Task: Assign Issue Issue0000000270 to Sprint Sprint0000000162 in Scrum Project Project0000000054 in Jira. Start a Sprint called Sprint0000000157 in Scrum Project Project0000000053 in Jira. Start a Sprint called Sprint0000000158 in Scrum Project Project0000000053 in Jira. Start a Sprint called Sprint0000000159 in Scrum Project Project0000000053 in Jira. Start a Sprint called Sprint0000000160 in Scrum Project Project0000000054 in Jira
Action: Mouse moved to (48, 219)
Screenshot: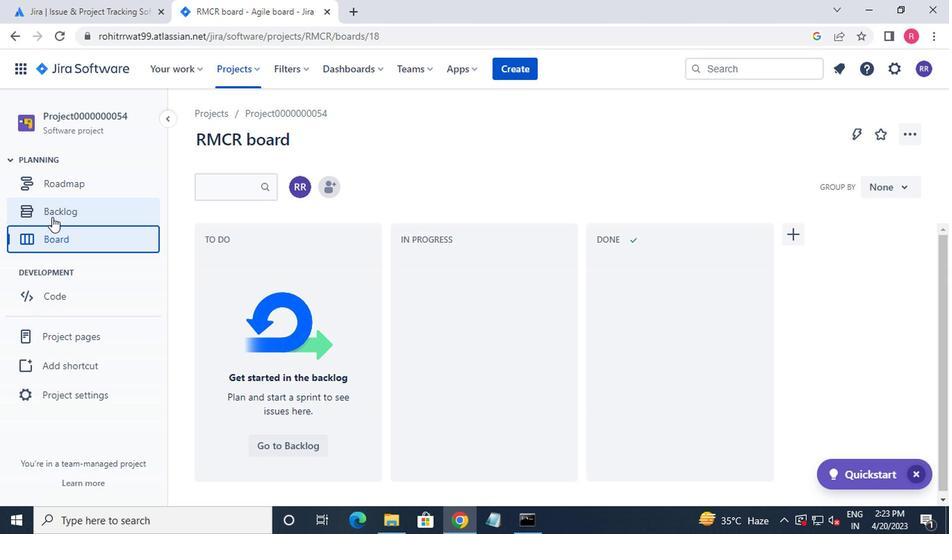 
Action: Mouse pressed left at (48, 219)
Screenshot: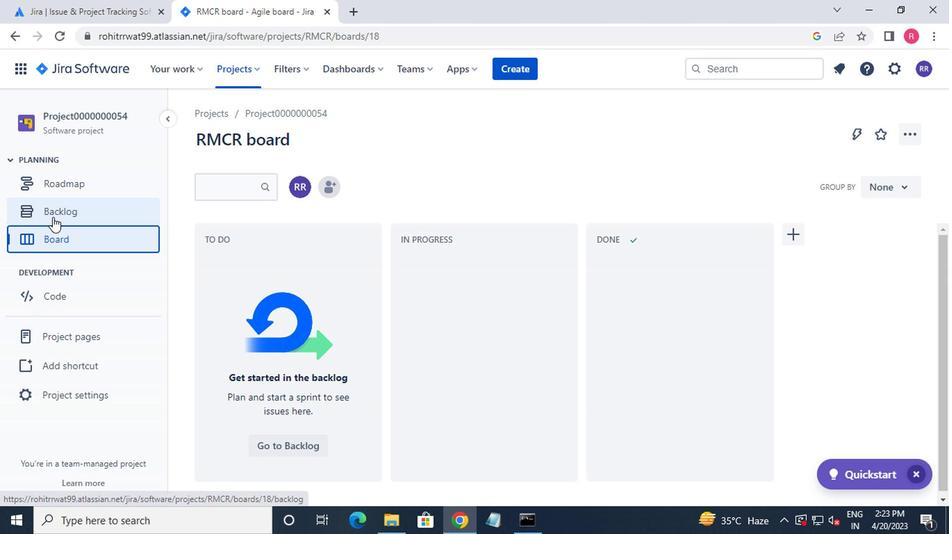 
Action: Mouse moved to (301, 306)
Screenshot: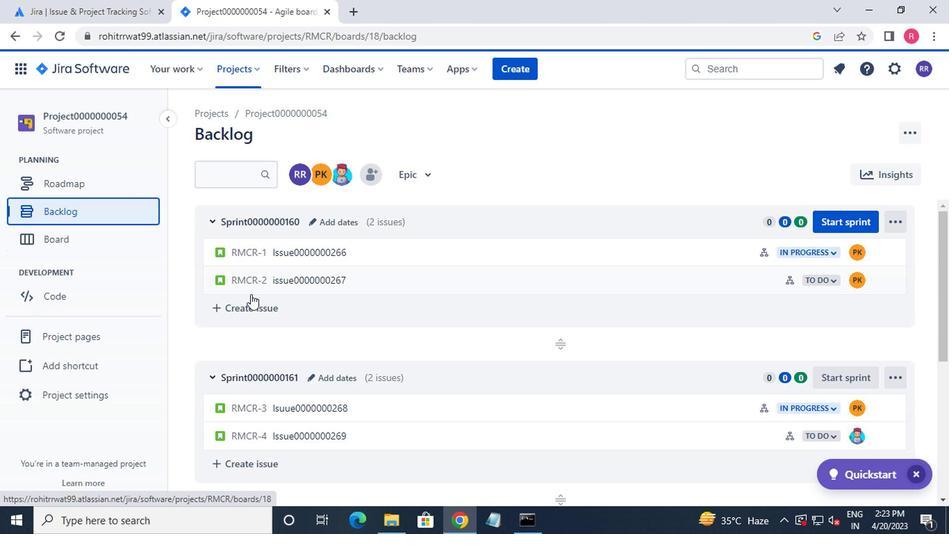 
Action: Mouse scrolled (301, 305) with delta (0, 0)
Screenshot: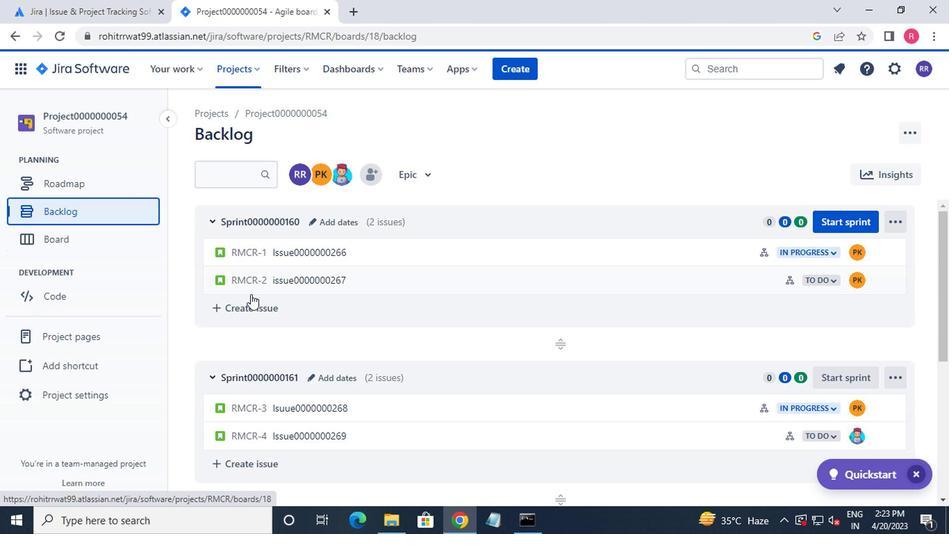 
Action: Mouse moved to (307, 307)
Screenshot: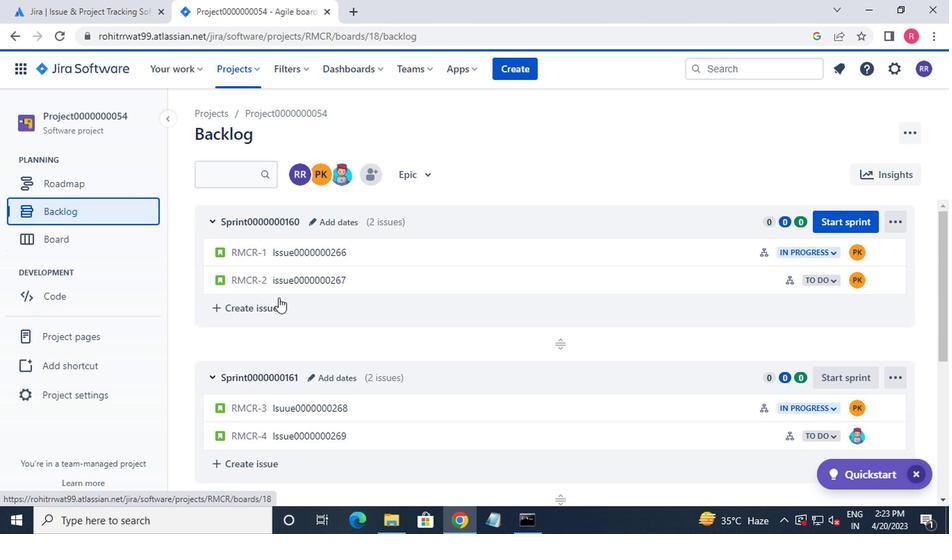 
Action: Mouse scrolled (307, 306) with delta (0, 0)
Screenshot: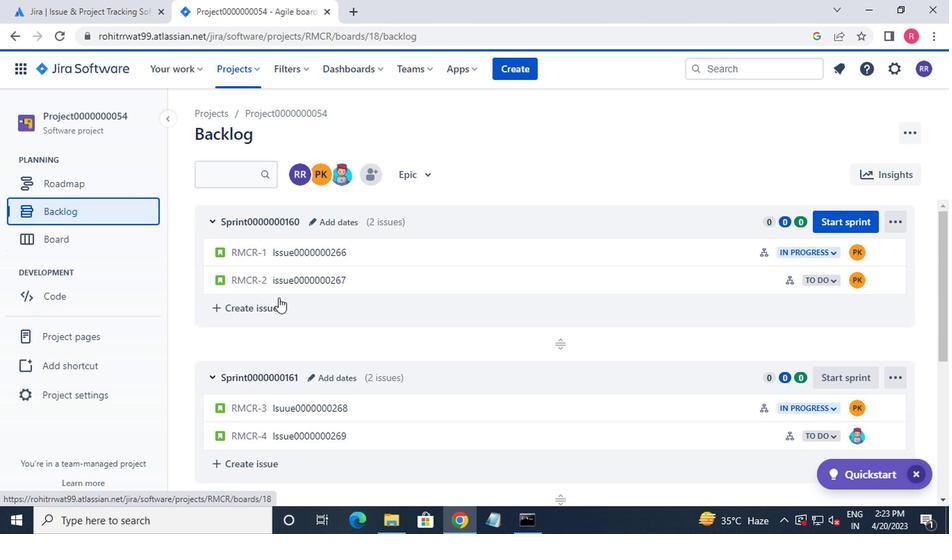 
Action: Mouse moved to (311, 307)
Screenshot: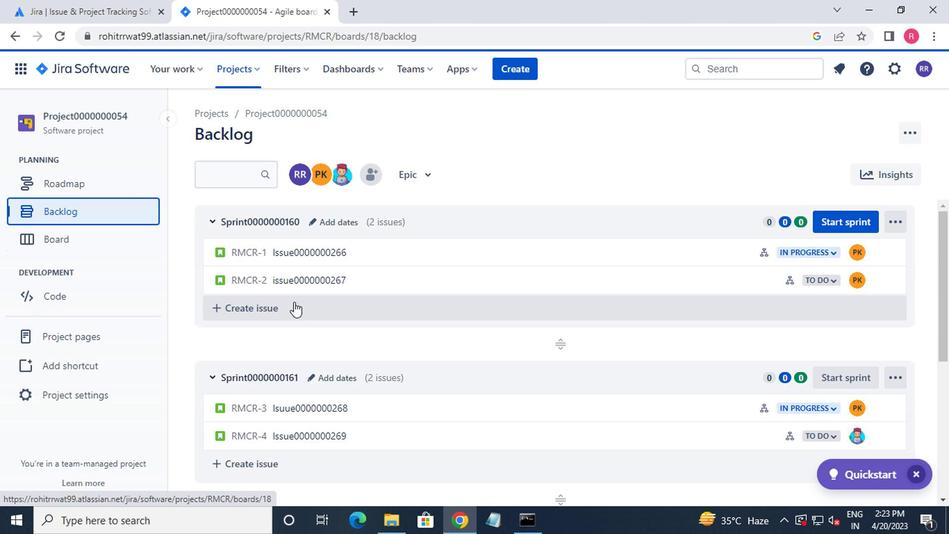 
Action: Mouse scrolled (311, 307) with delta (0, 0)
Screenshot: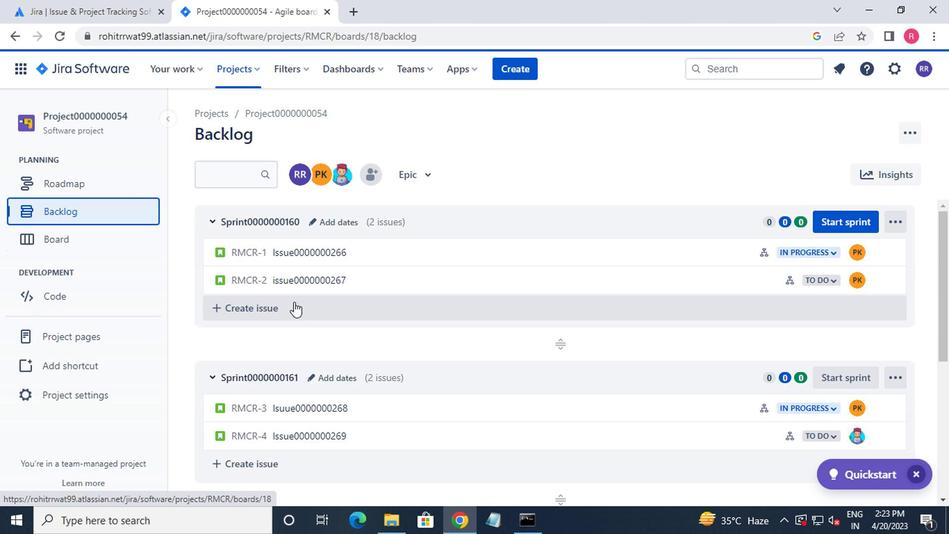 
Action: Mouse moved to (313, 307)
Screenshot: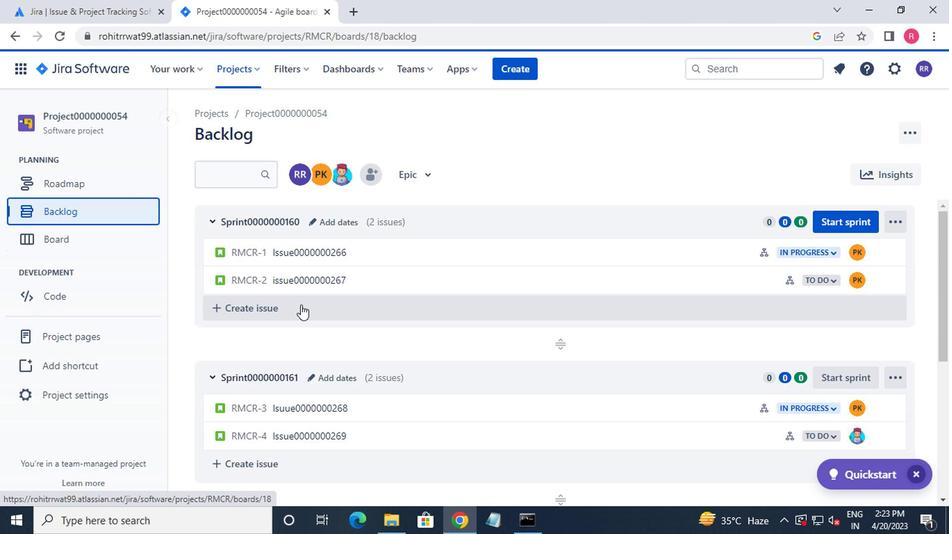 
Action: Mouse scrolled (313, 307) with delta (0, 0)
Screenshot: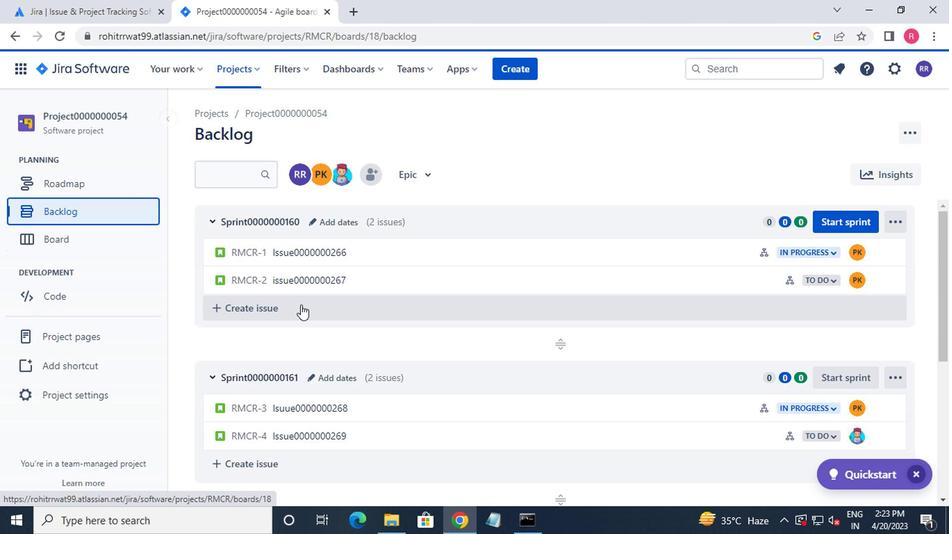 
Action: Mouse moved to (314, 307)
Screenshot: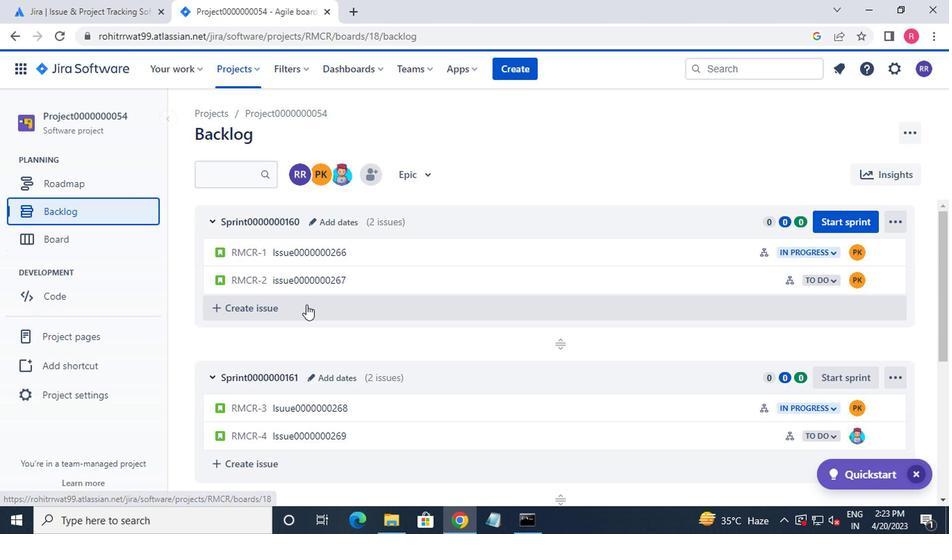 
Action: Mouse scrolled (314, 307) with delta (0, 0)
Screenshot: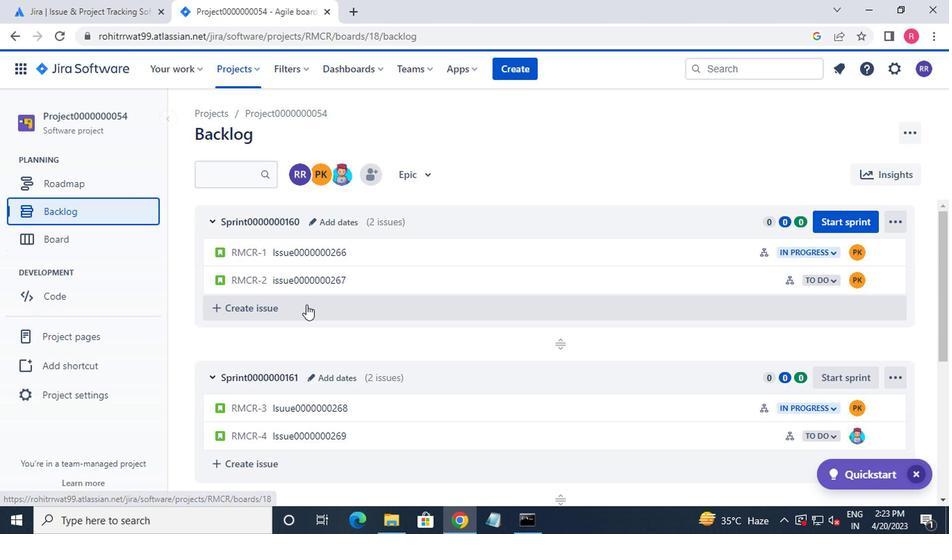 
Action: Mouse moved to (880, 421)
Screenshot: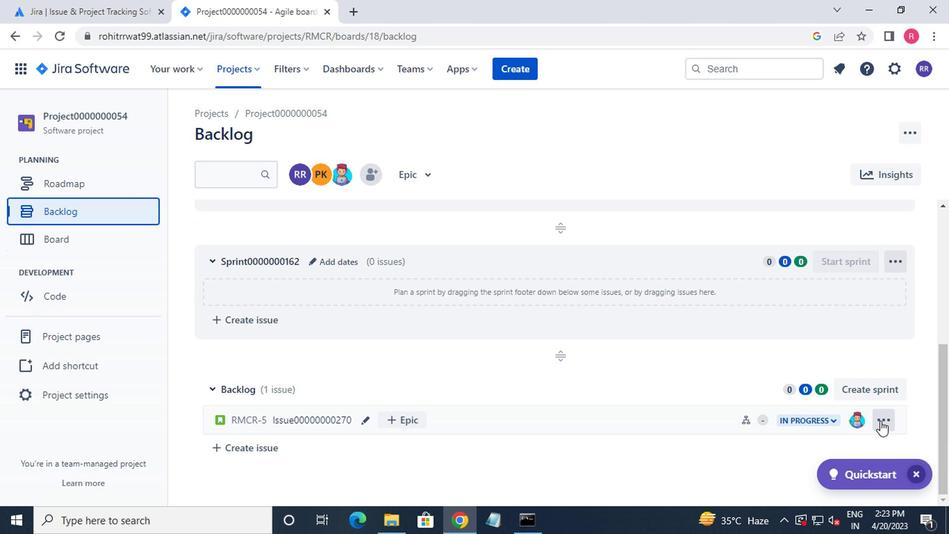 
Action: Mouse pressed left at (880, 421)
Screenshot: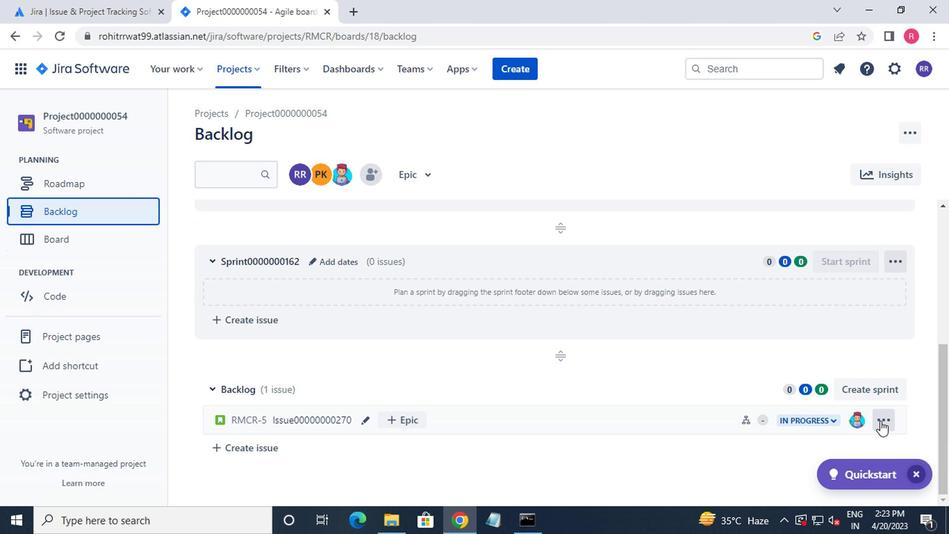 
Action: Mouse moved to (866, 372)
Screenshot: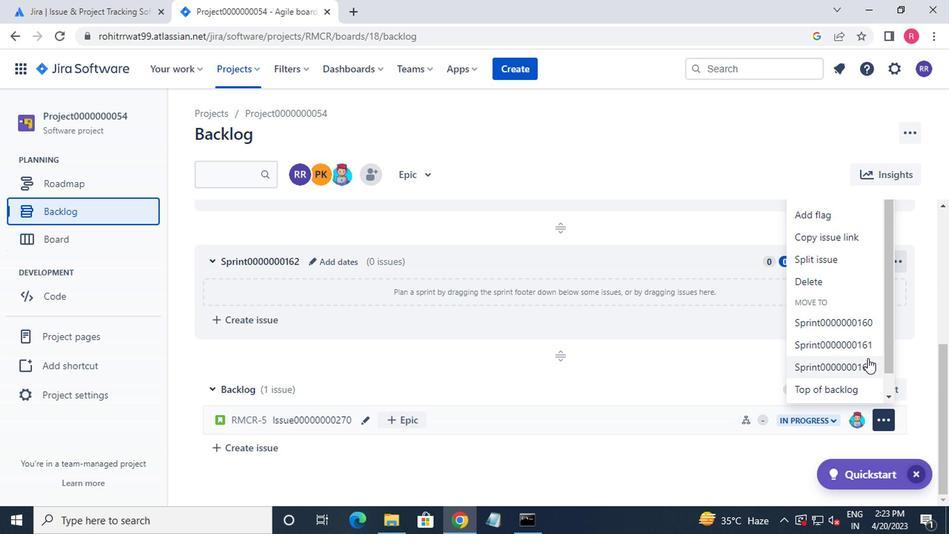 
Action: Mouse pressed left at (866, 372)
Screenshot: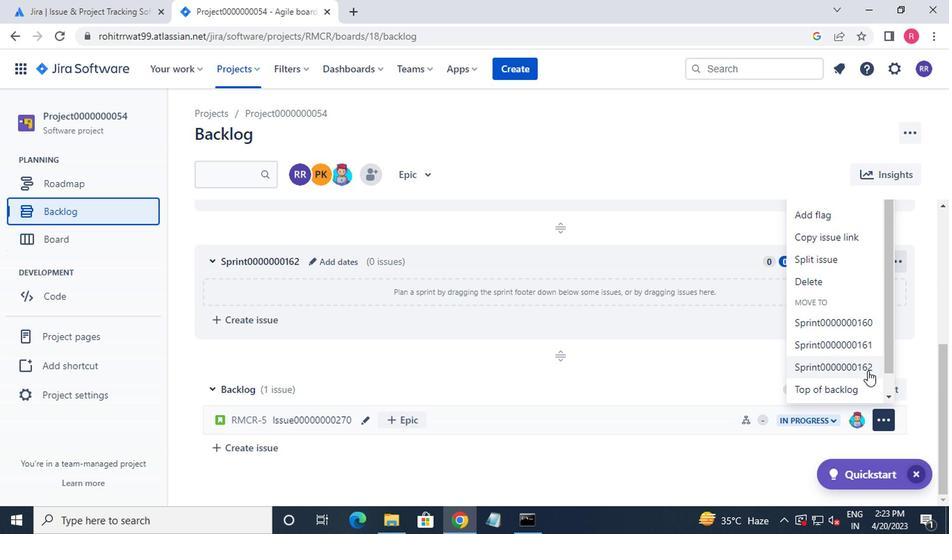 
Action: Mouse moved to (242, 75)
Screenshot: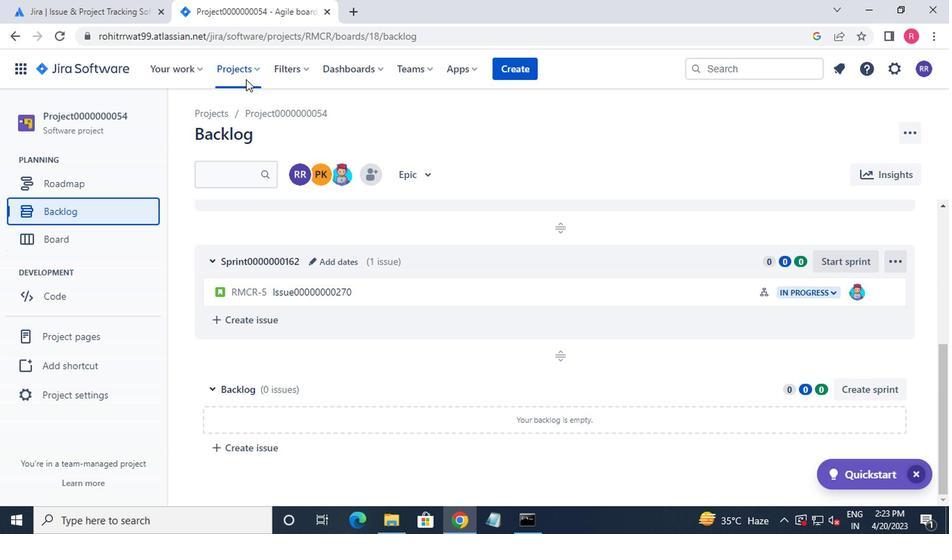 
Action: Mouse pressed left at (242, 75)
Screenshot: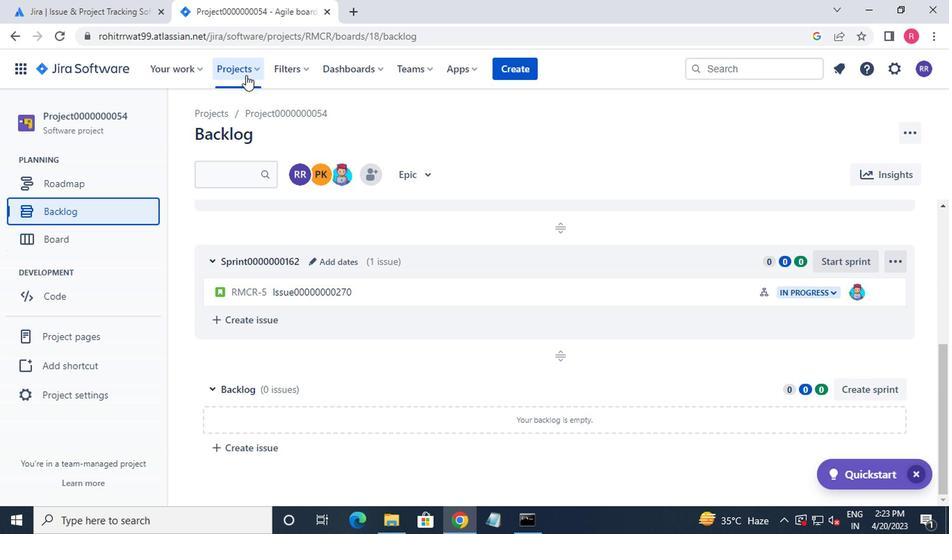 
Action: Mouse moved to (272, 160)
Screenshot: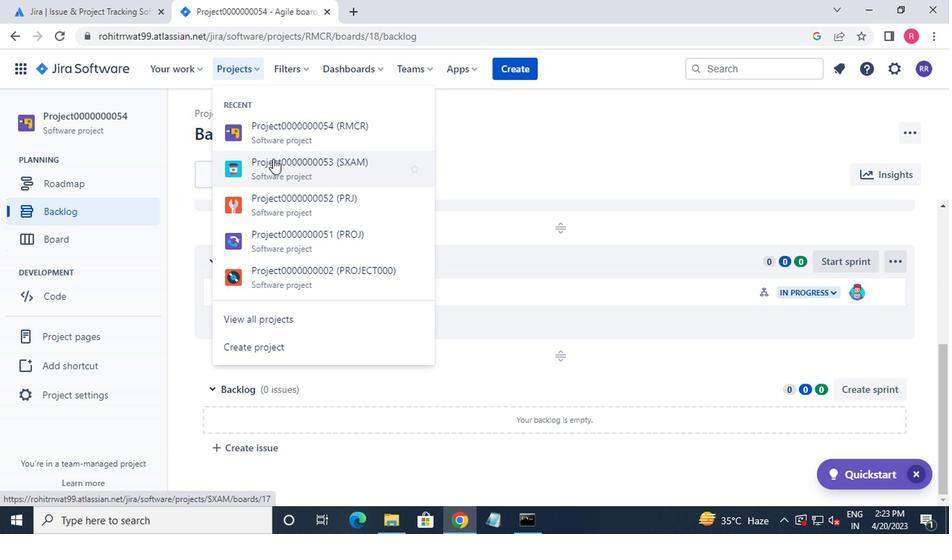
Action: Mouse pressed left at (272, 160)
Screenshot: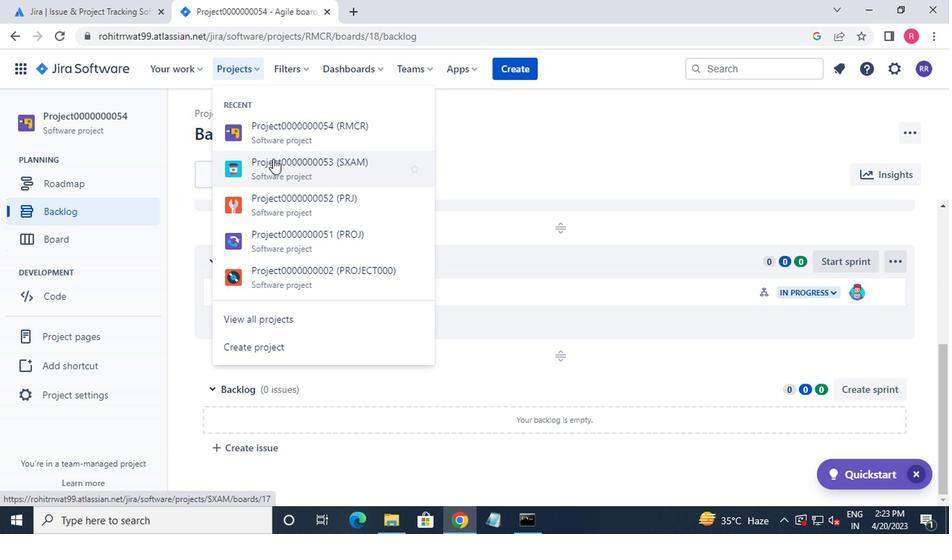 
Action: Mouse moved to (117, 207)
Screenshot: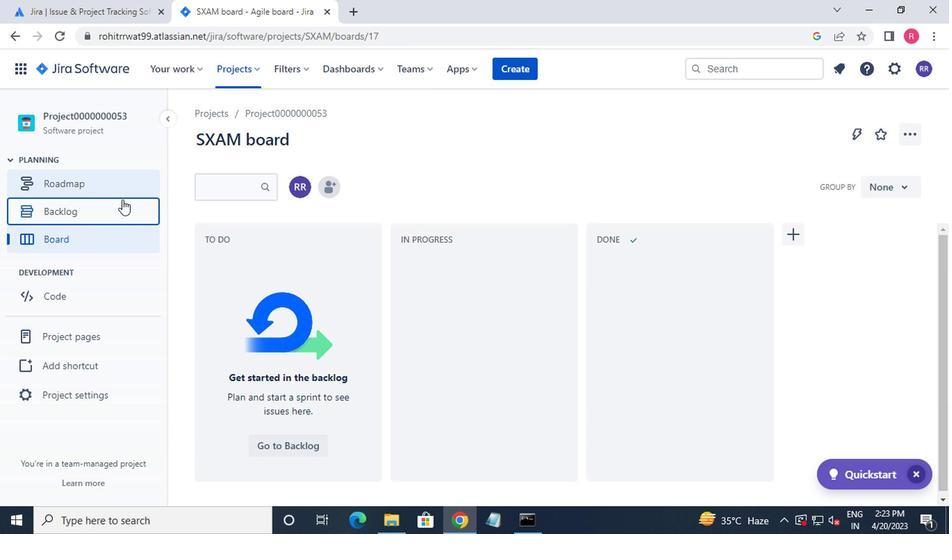 
Action: Mouse pressed left at (117, 207)
Screenshot: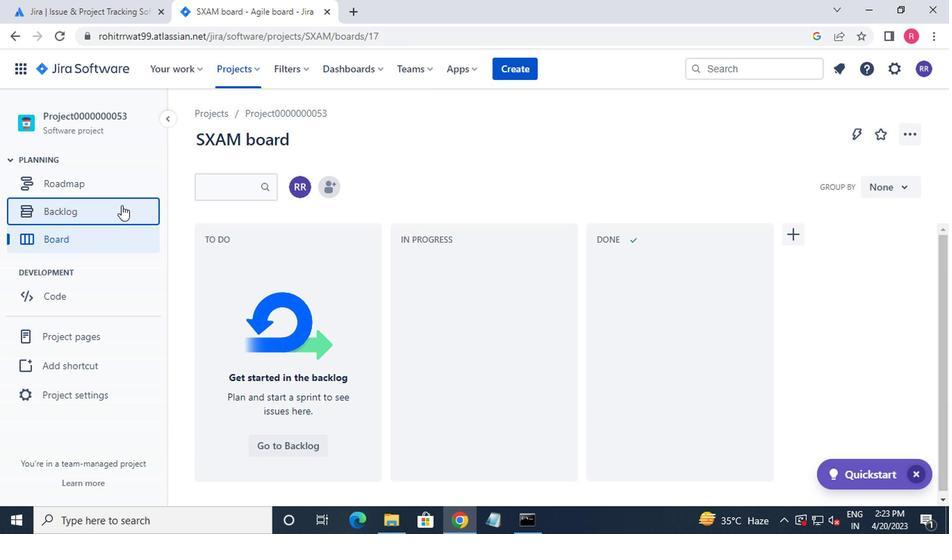 
Action: Mouse moved to (302, 223)
Screenshot: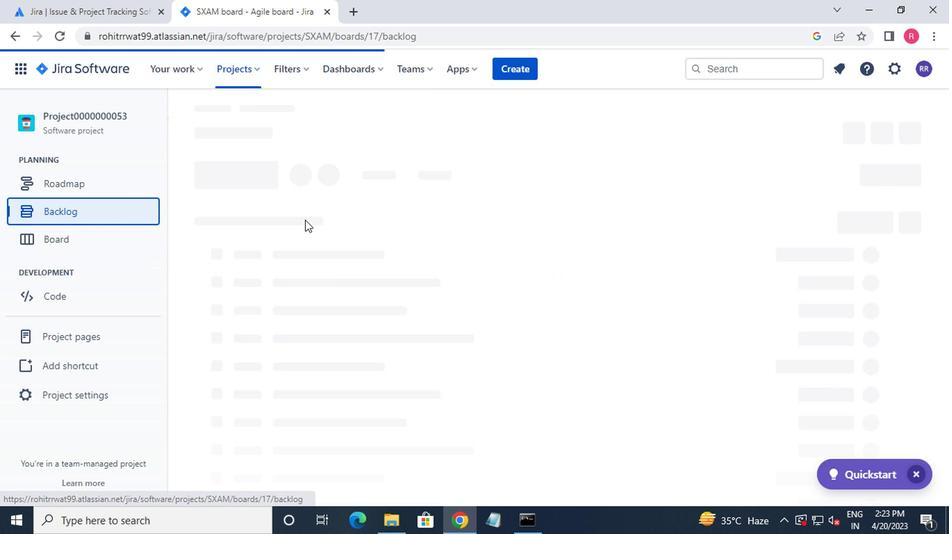 
Action: Mouse scrolled (302, 223) with delta (0, 0)
Screenshot: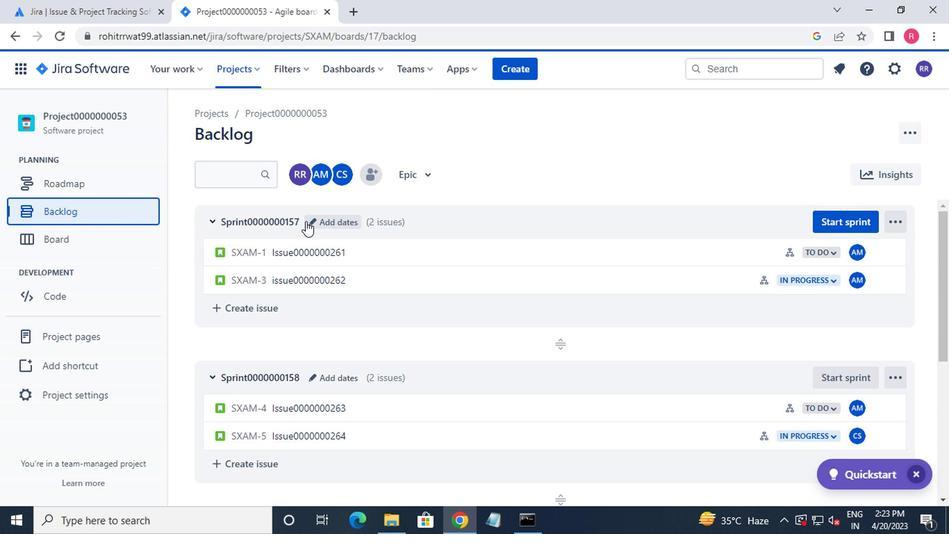 
Action: Mouse scrolled (302, 223) with delta (0, 0)
Screenshot: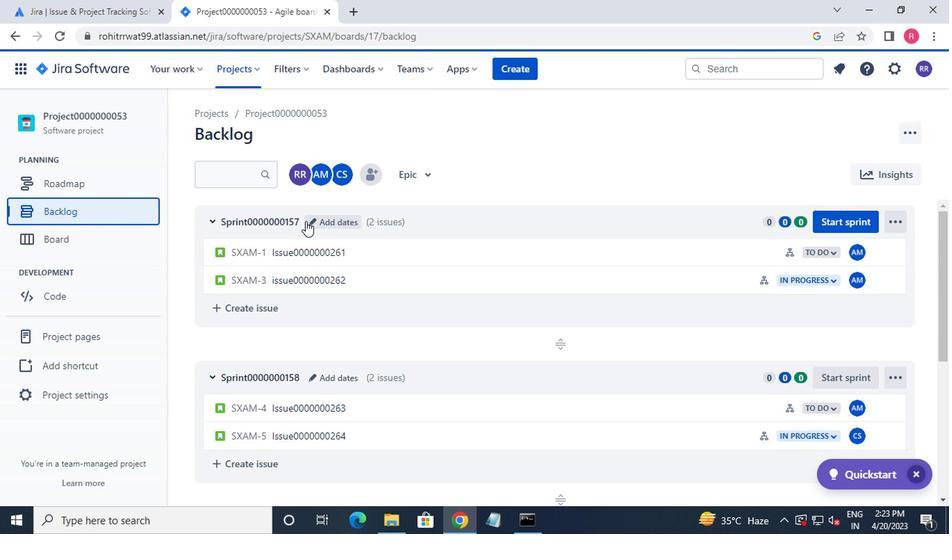 
Action: Mouse moved to (839, 221)
Screenshot: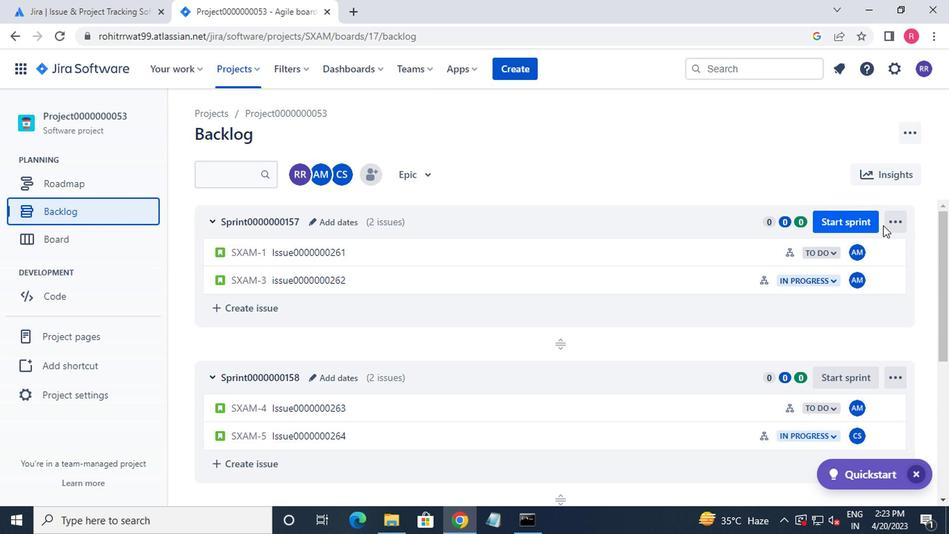 
Action: Mouse pressed left at (839, 221)
Screenshot: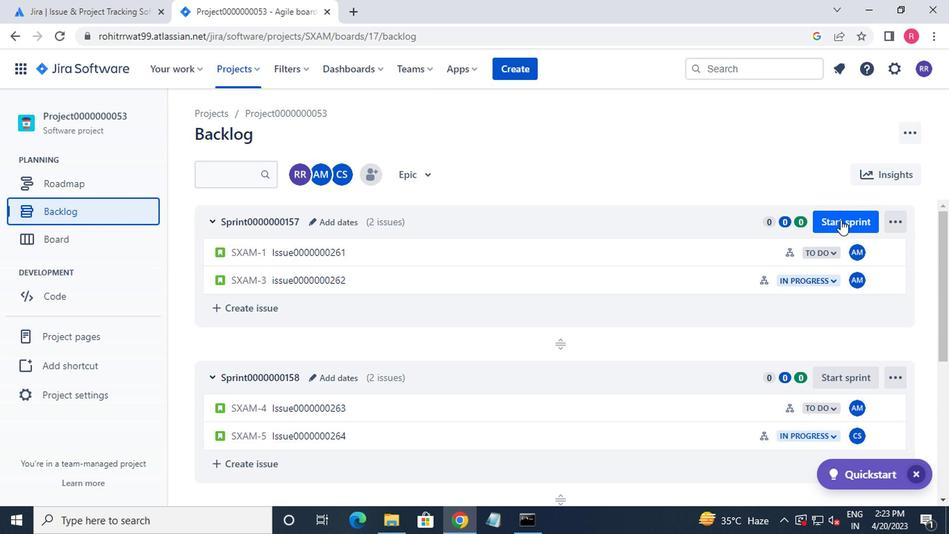 
Action: Mouse moved to (538, 364)
Screenshot: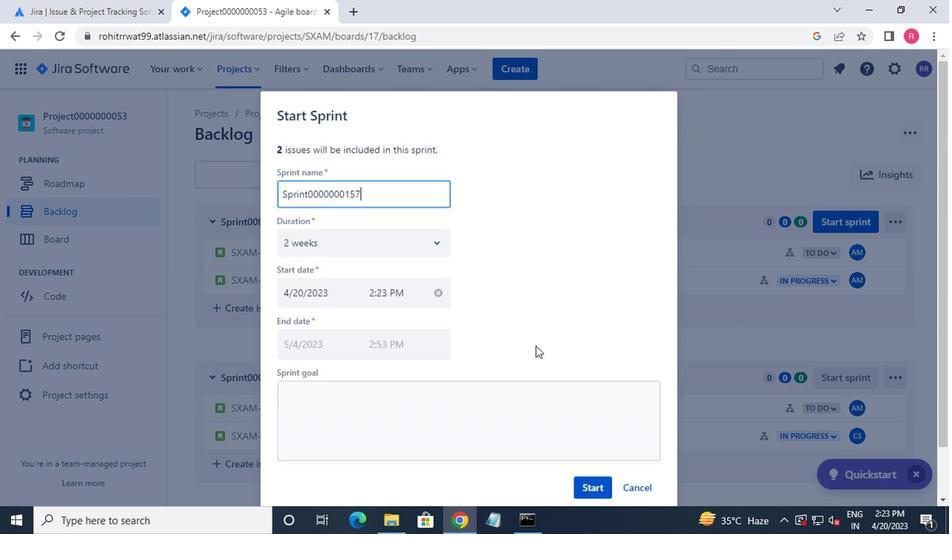 
Action: Mouse scrolled (538, 364) with delta (0, 0)
Screenshot: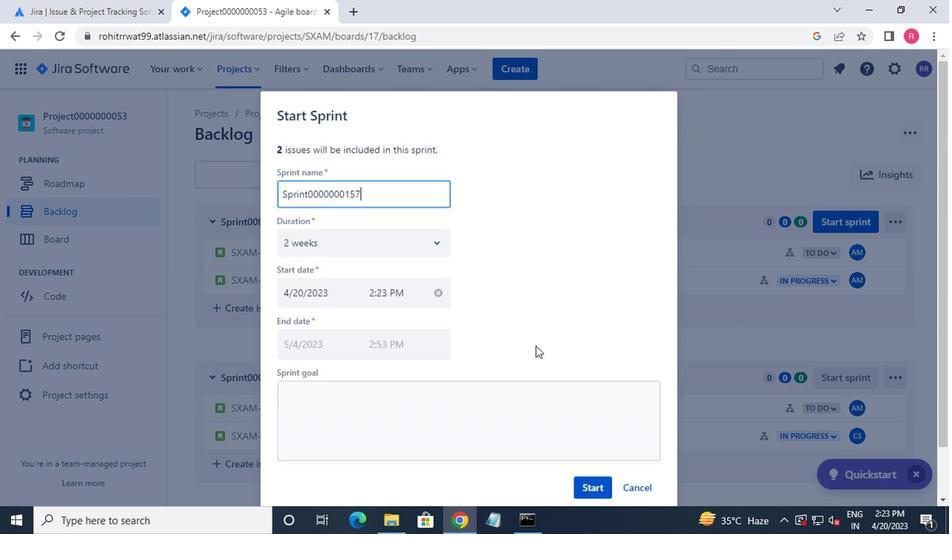 
Action: Mouse scrolled (538, 364) with delta (0, 0)
Screenshot: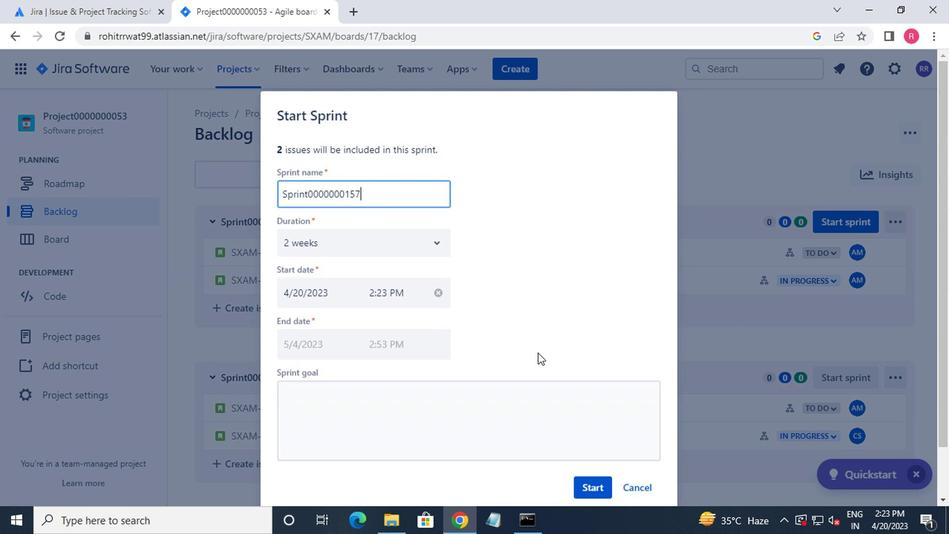 
Action: Mouse moved to (585, 431)
Screenshot: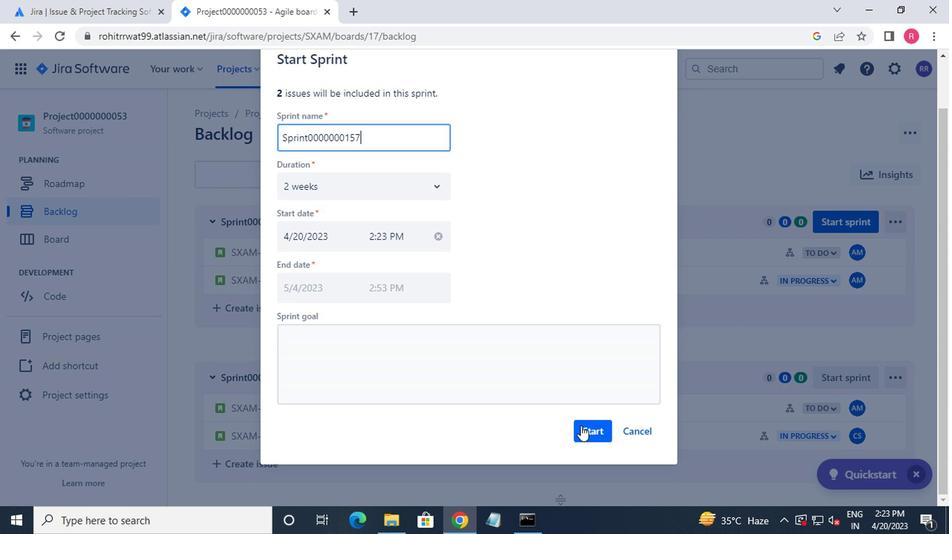 
Action: Mouse pressed left at (585, 431)
Screenshot: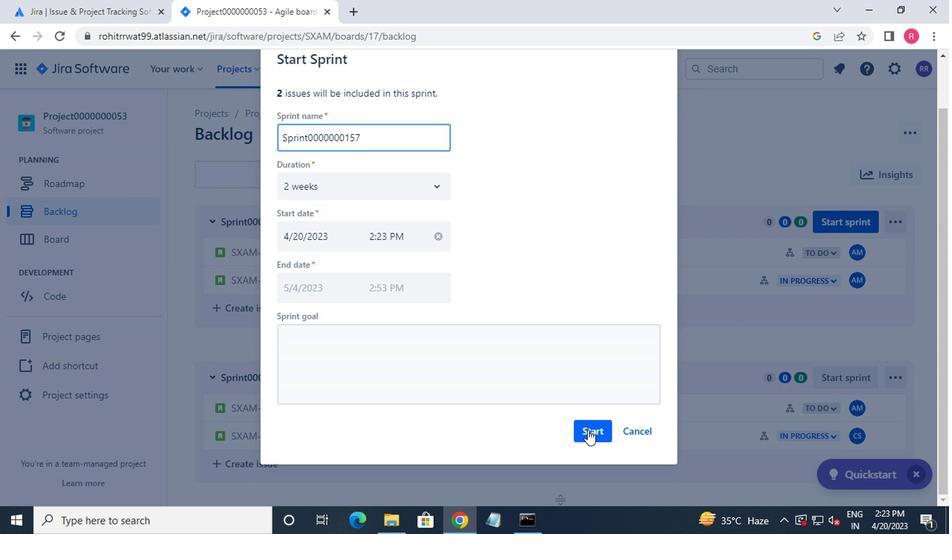 
Action: Mouse moved to (116, 207)
Screenshot: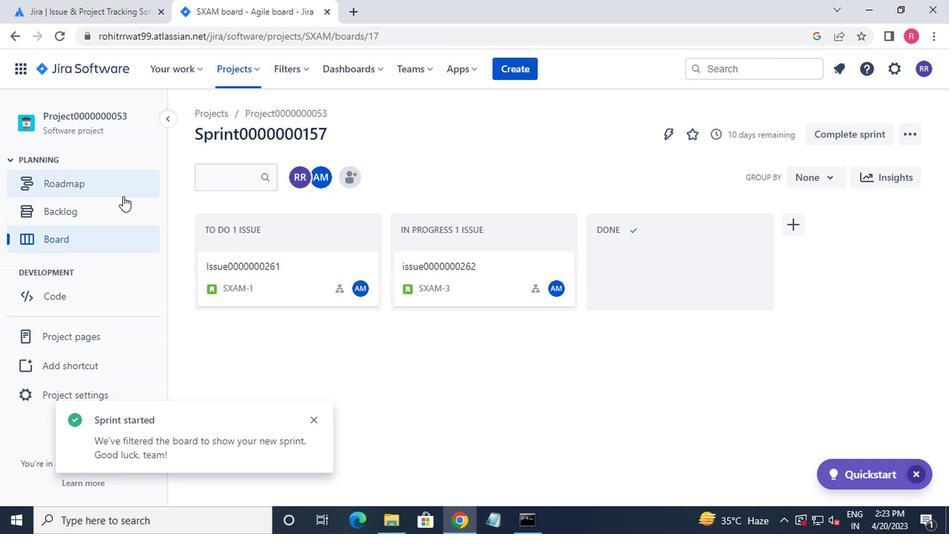 
Action: Mouse pressed left at (116, 207)
Screenshot: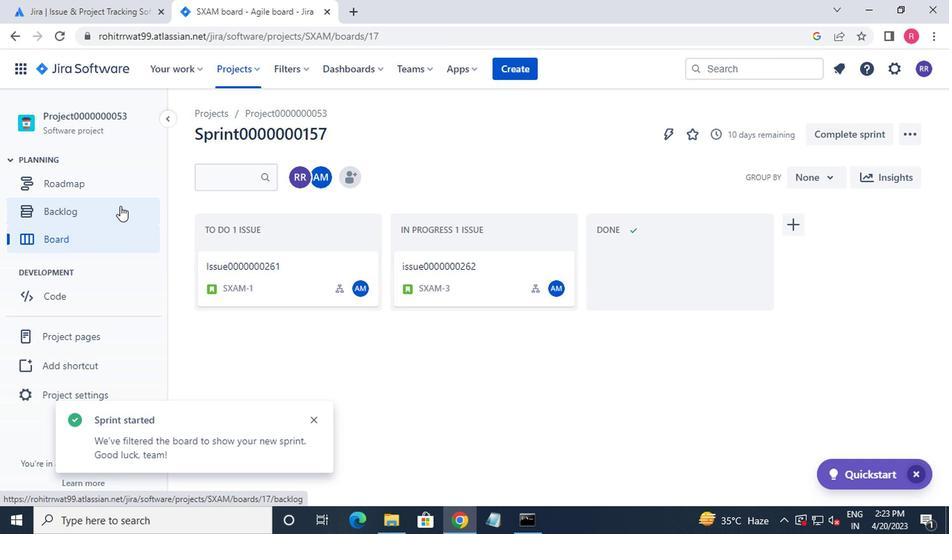 
Action: Mouse moved to (646, 281)
Screenshot: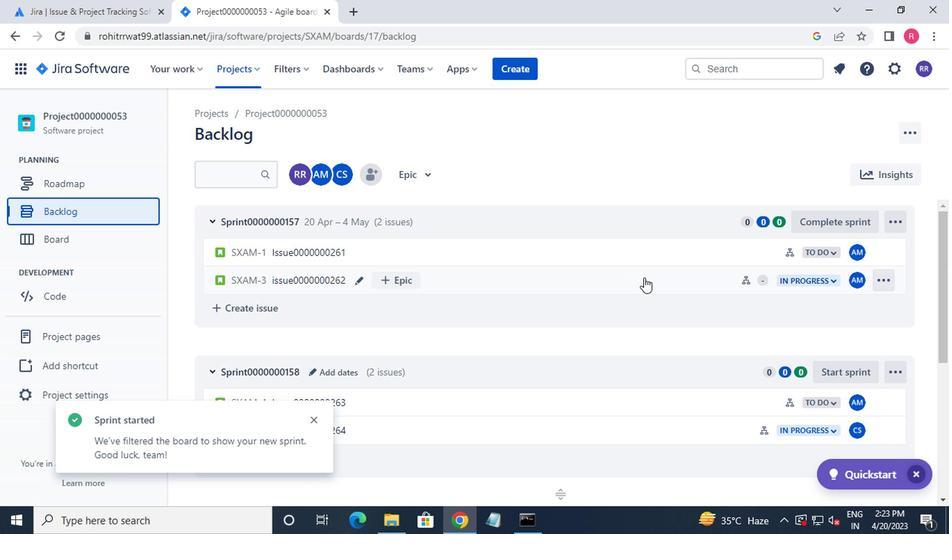 
Action: Mouse scrolled (646, 282) with delta (0, 0)
Screenshot: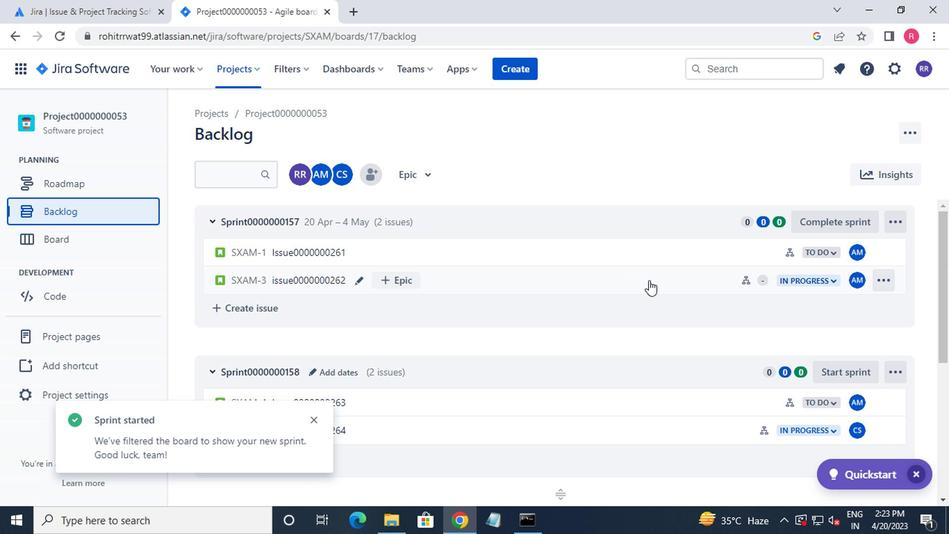 
Action: Mouse moved to (674, 300)
Screenshot: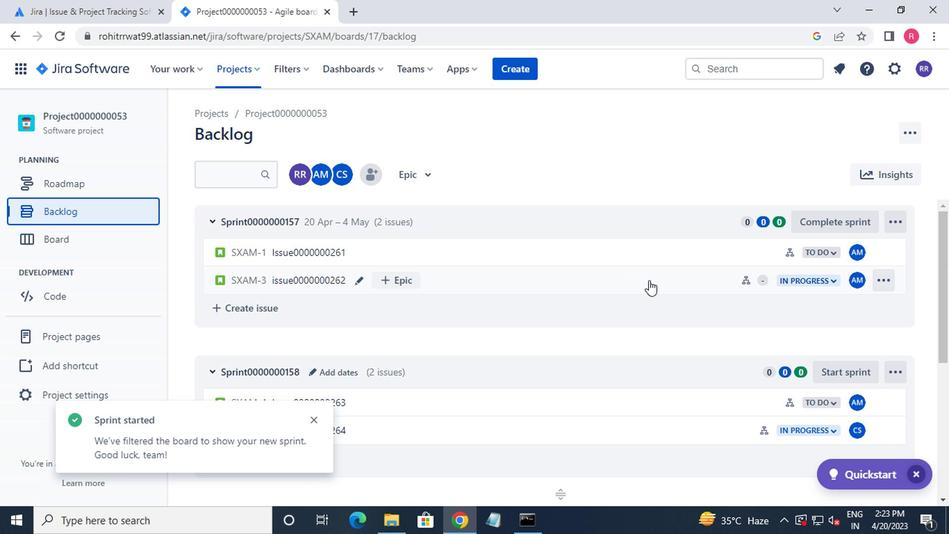
Action: Mouse scrolled (674, 299) with delta (0, 0)
Screenshot: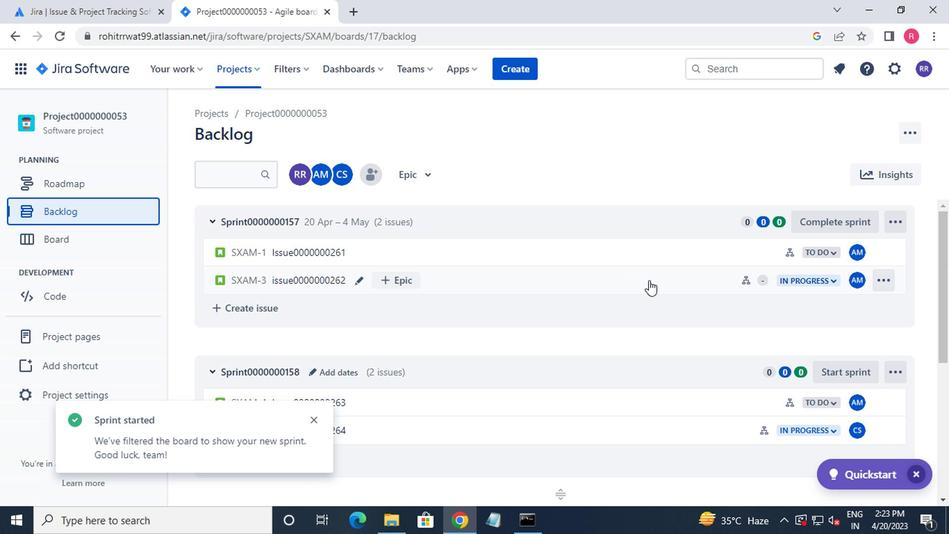 
Action: Mouse moved to (825, 308)
Screenshot: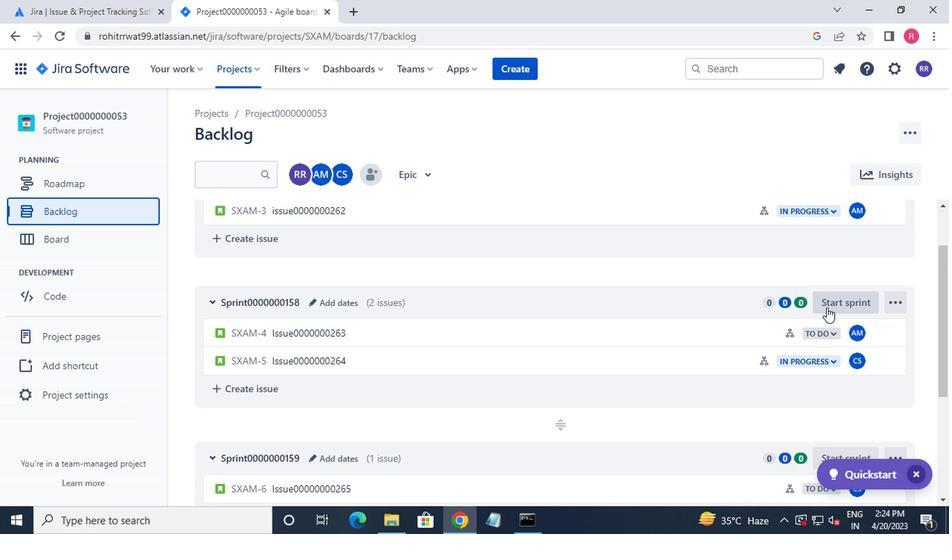
Action: Mouse pressed left at (825, 308)
Screenshot: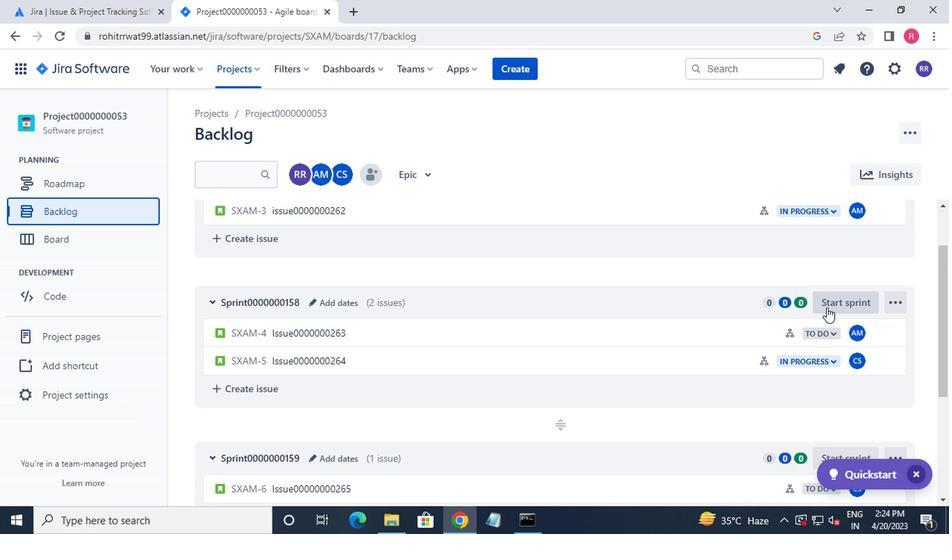 
Action: Mouse moved to (504, 306)
Screenshot: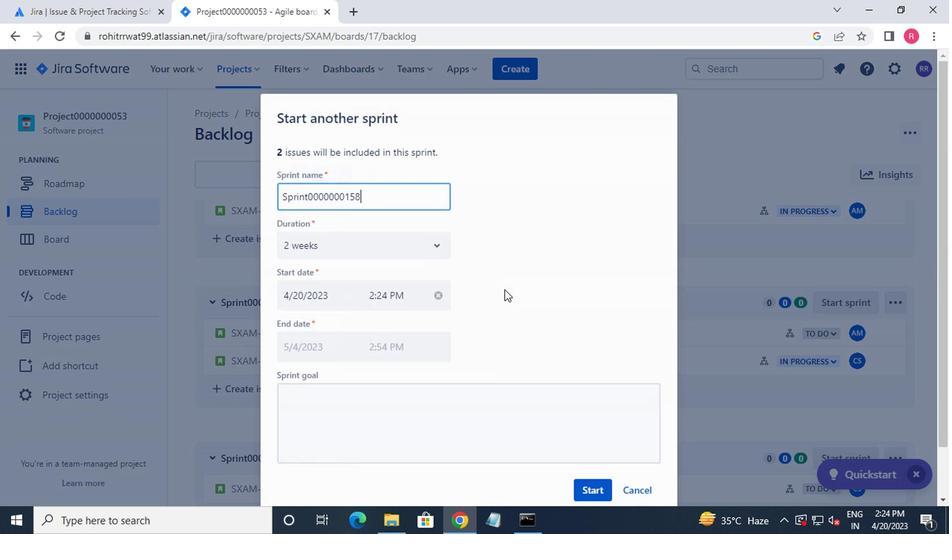 
Action: Mouse scrolled (504, 305) with delta (0, 0)
Screenshot: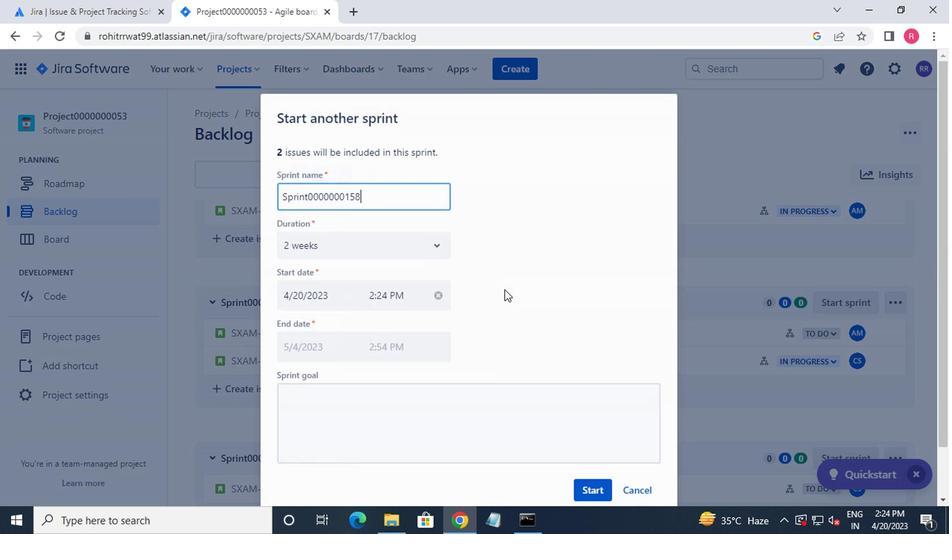 
Action: Mouse moved to (505, 307)
Screenshot: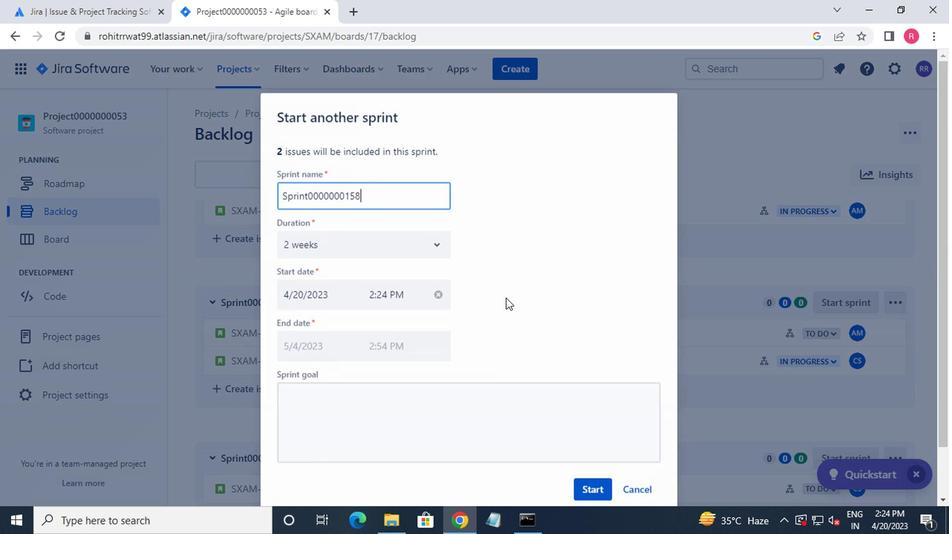
Action: Mouse scrolled (505, 306) with delta (0, 0)
Screenshot: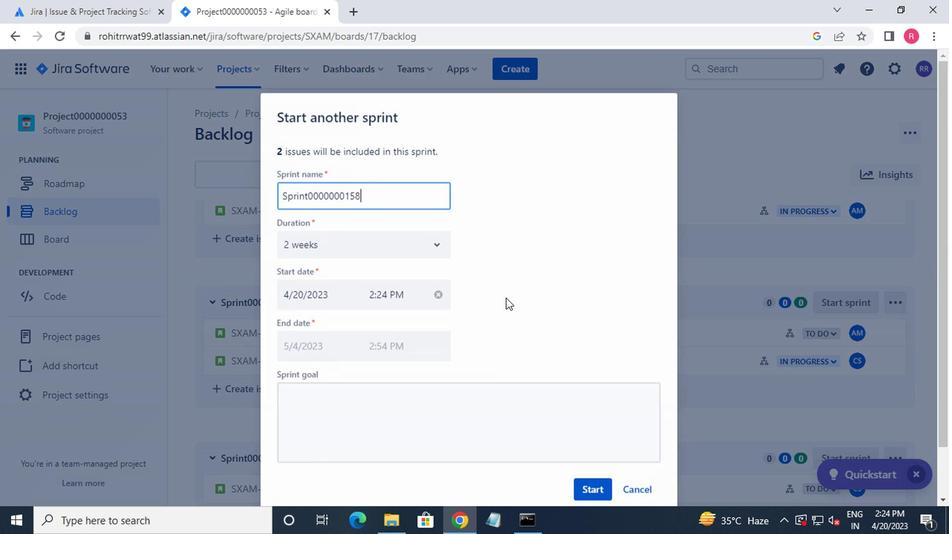 
Action: Mouse moved to (505, 307)
Screenshot: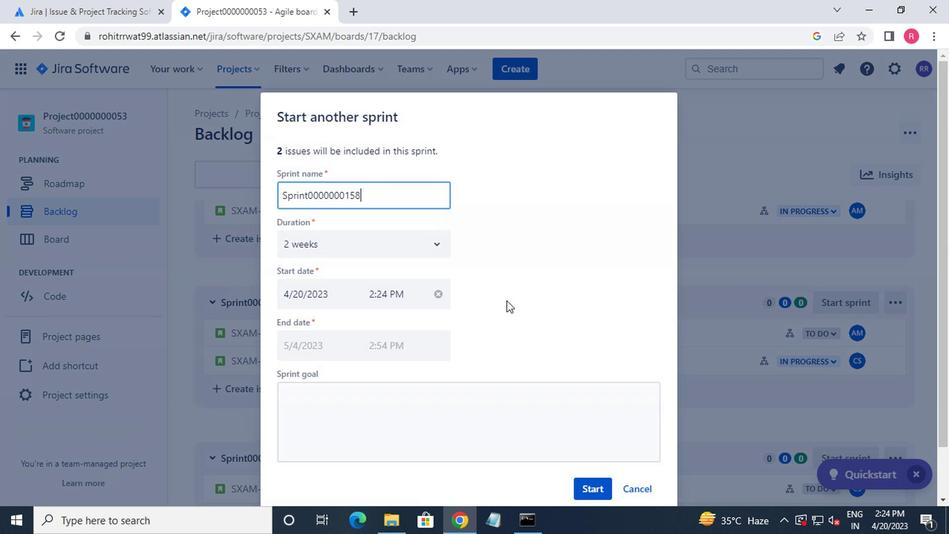
Action: Mouse scrolled (505, 307) with delta (0, 0)
Screenshot: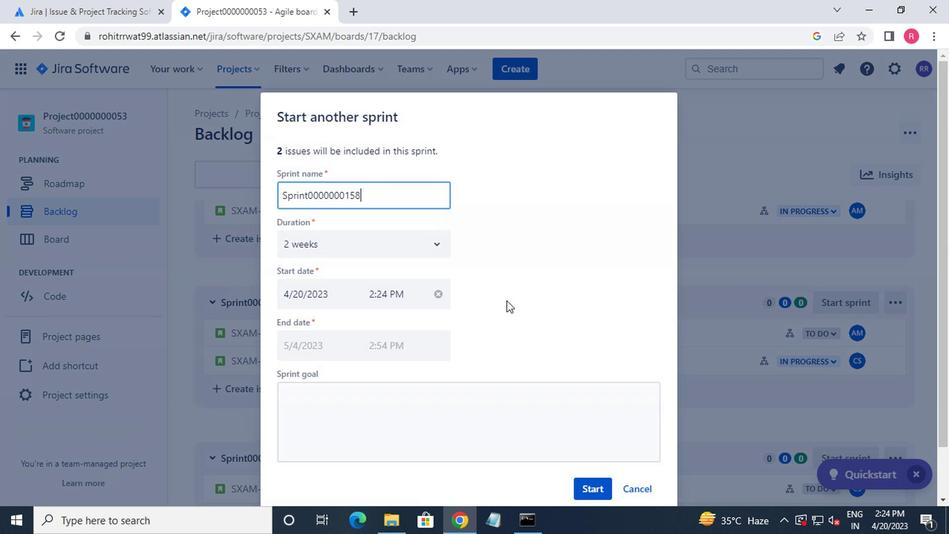 
Action: Mouse moved to (585, 432)
Screenshot: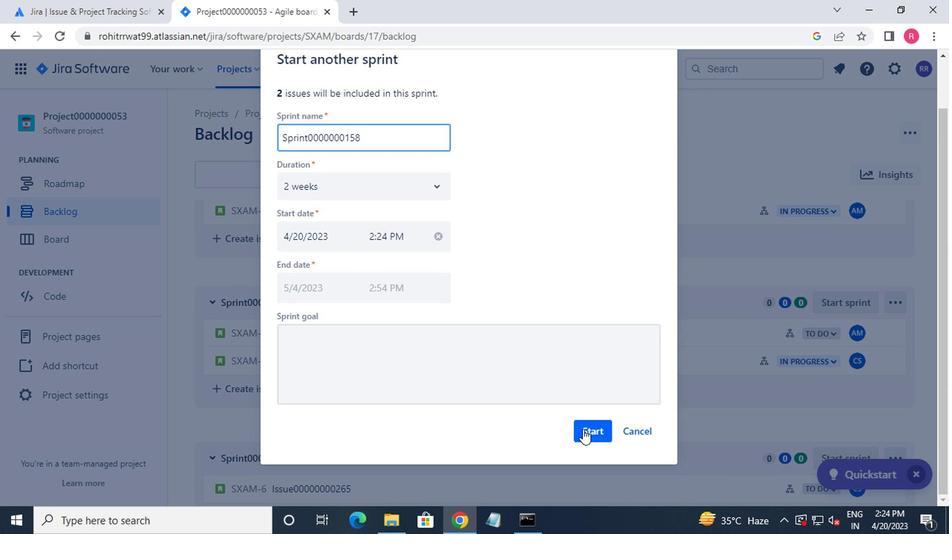 
Action: Mouse pressed left at (585, 432)
Screenshot: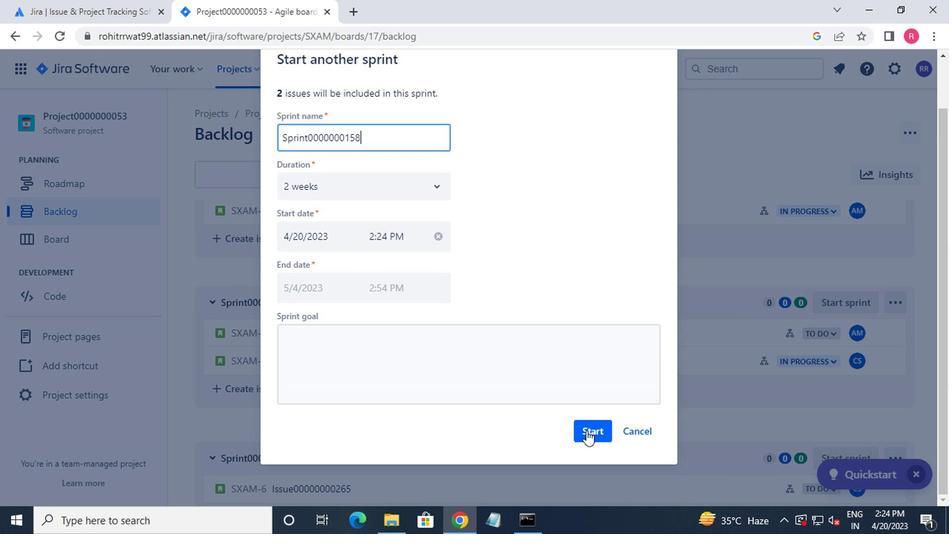 
Action: Mouse moved to (110, 215)
Screenshot: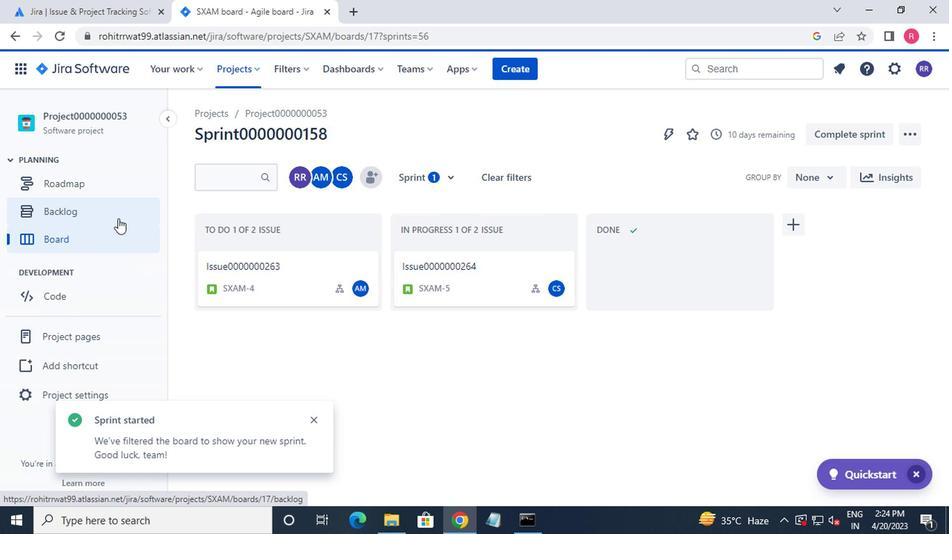 
Action: Mouse pressed left at (110, 215)
Screenshot: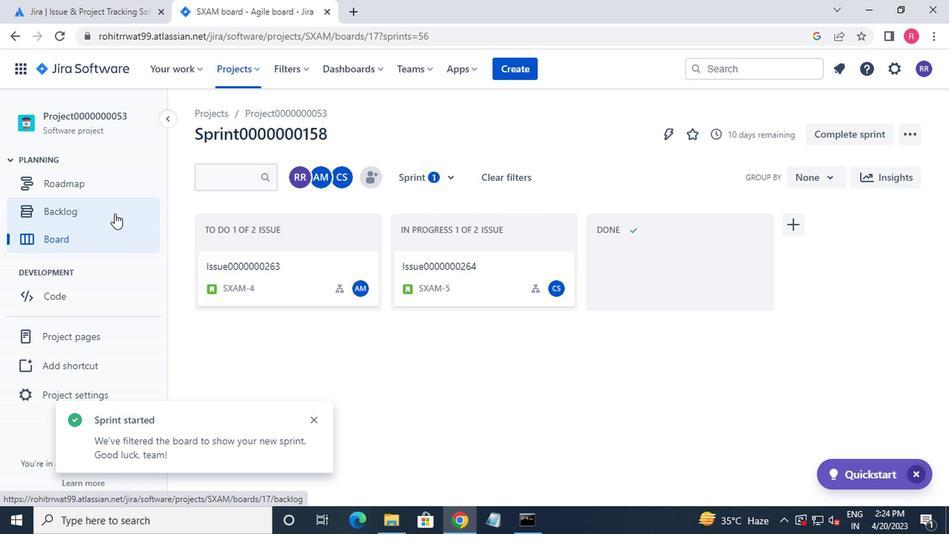 
Action: Mouse moved to (324, 302)
Screenshot: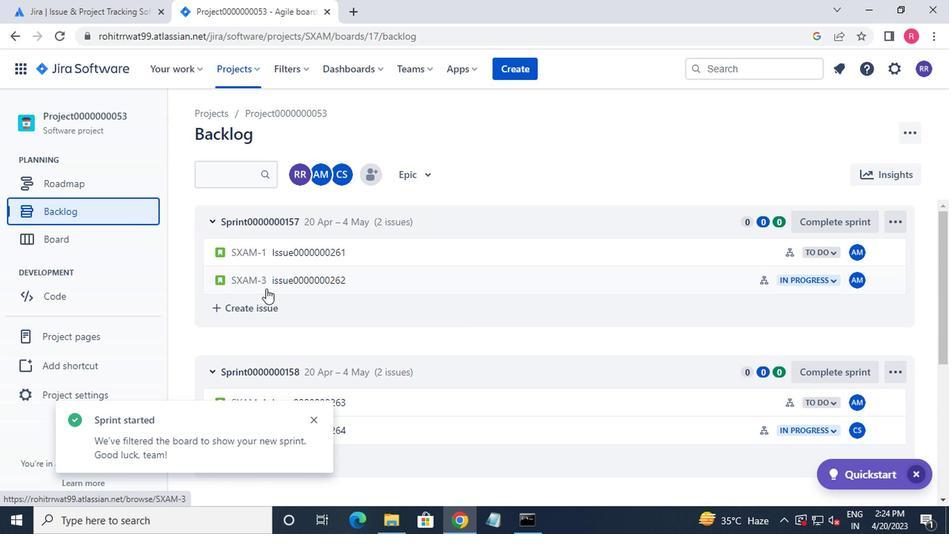 
Action: Mouse scrolled (324, 301) with delta (0, 0)
Screenshot: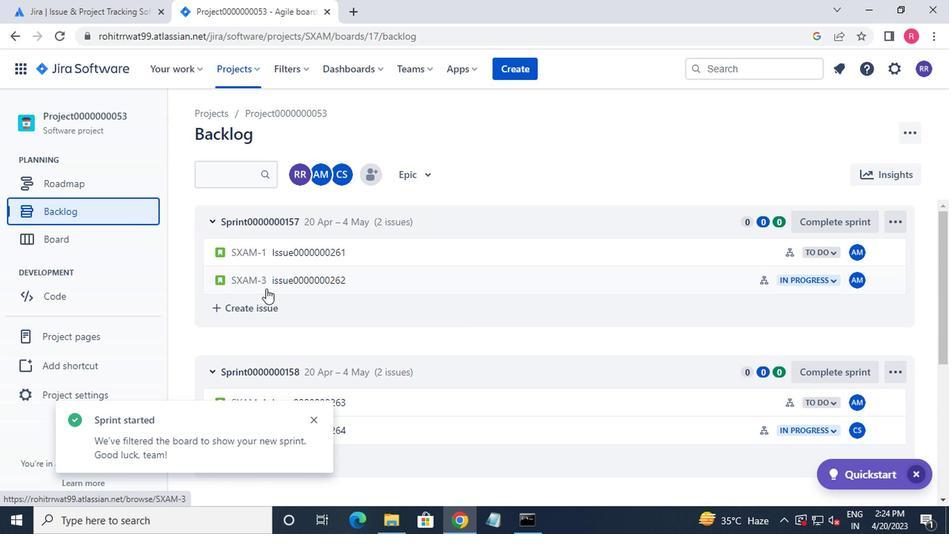 
Action: Mouse moved to (342, 309)
Screenshot: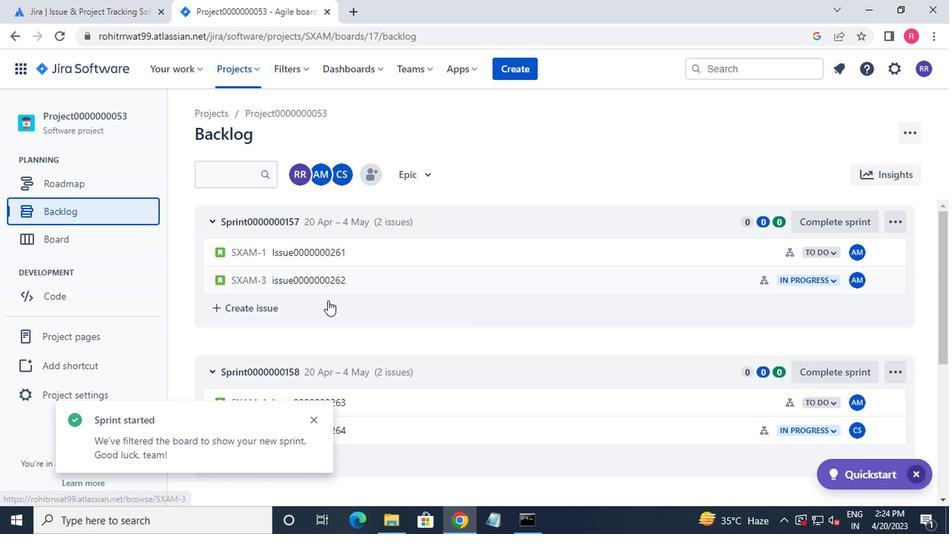 
Action: Mouse scrolled (342, 308) with delta (0, 0)
Screenshot: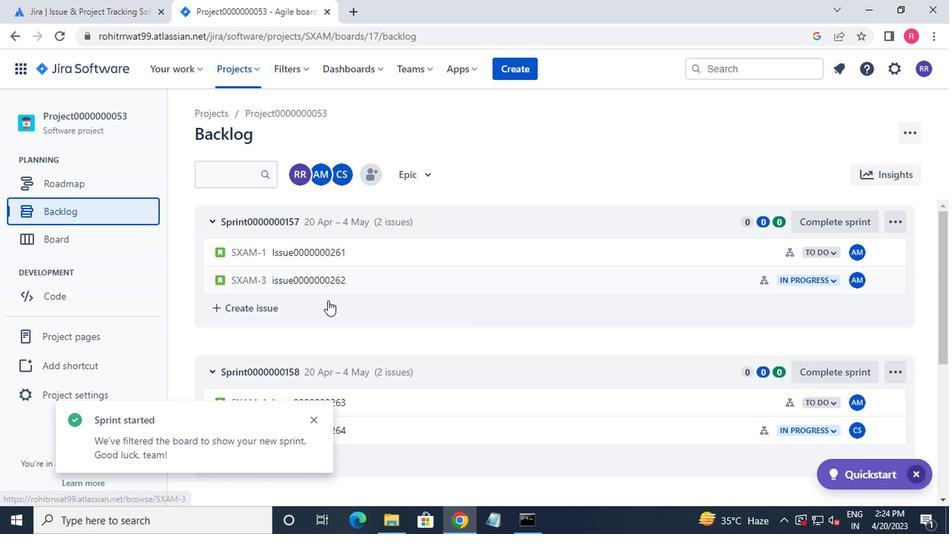 
Action: Mouse moved to (363, 314)
Screenshot: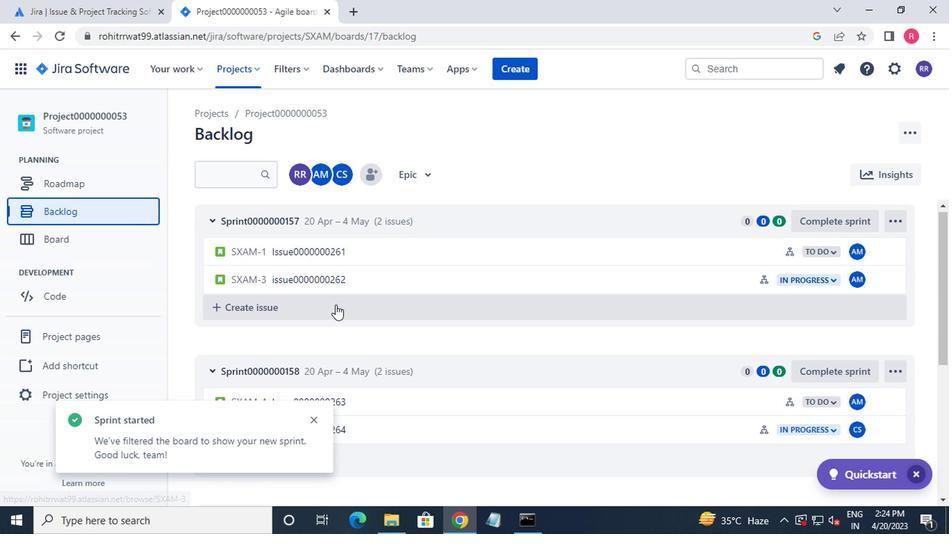
Action: Mouse scrolled (363, 313) with delta (0, 0)
Screenshot: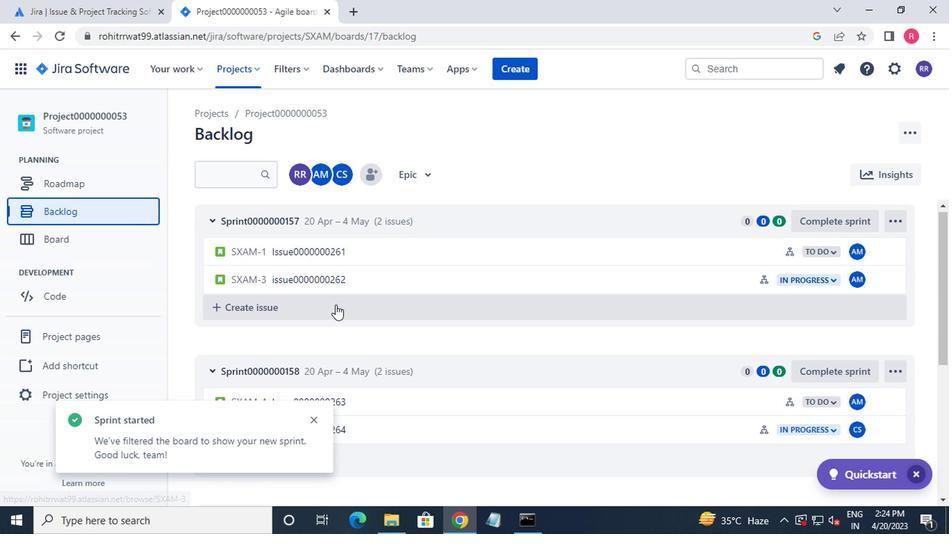 
Action: Mouse moved to (836, 314)
Screenshot: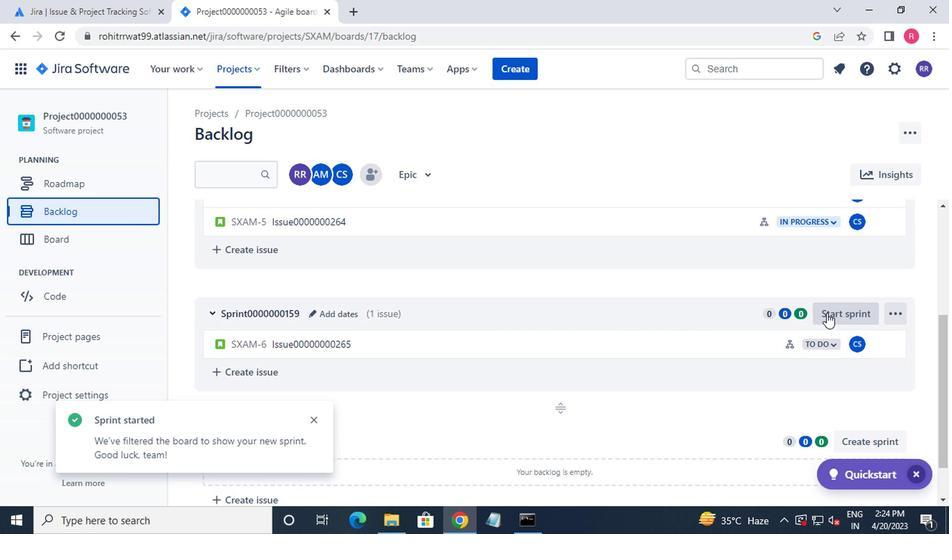 
Action: Mouse pressed left at (836, 314)
Screenshot: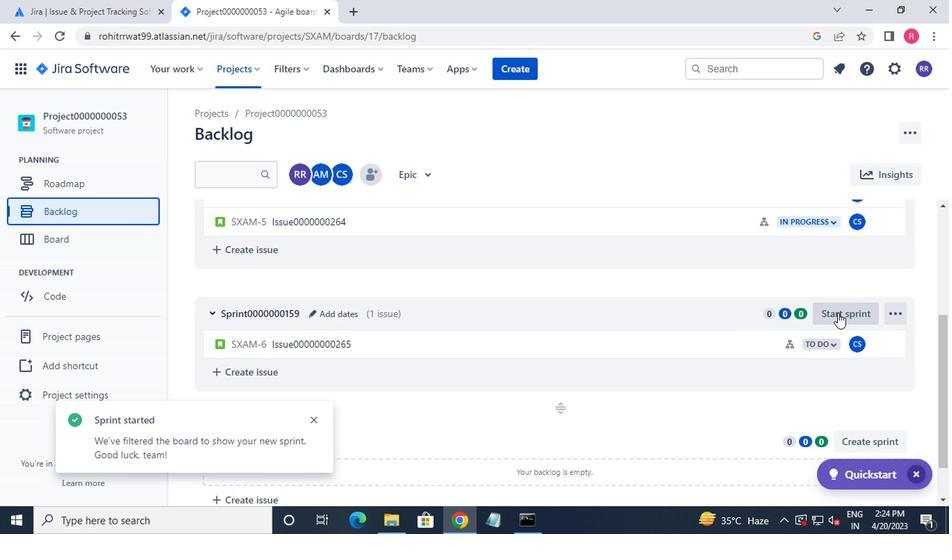 
Action: Mouse moved to (580, 498)
Screenshot: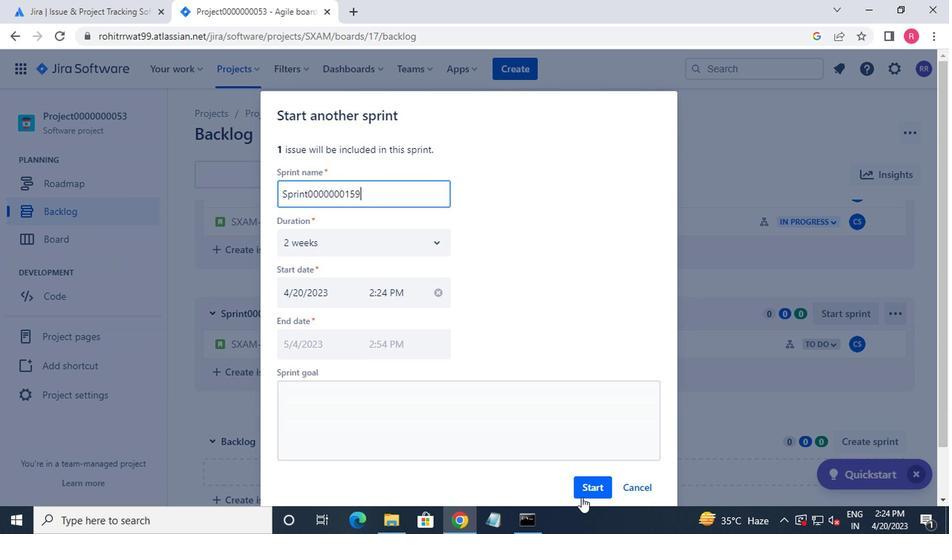 
Action: Mouse pressed left at (580, 498)
Screenshot: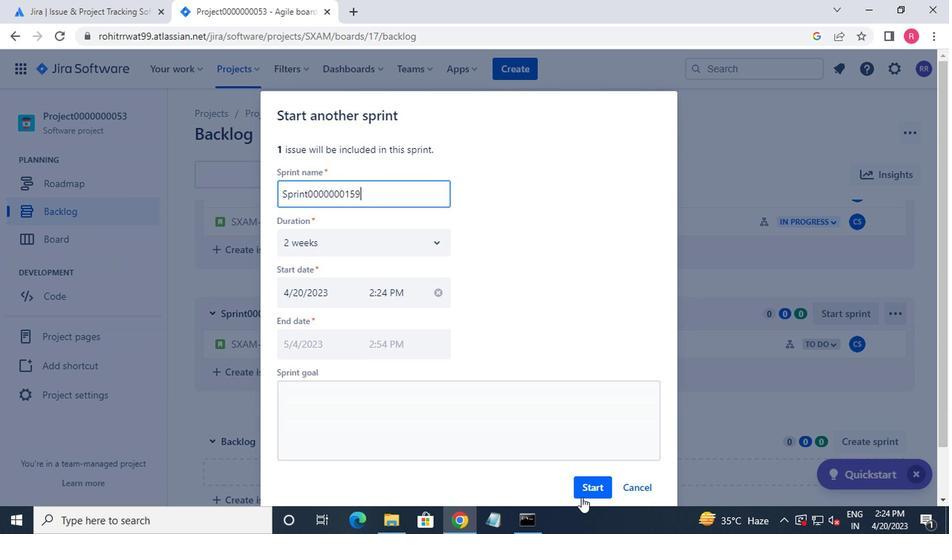 
Action: Mouse moved to (228, 78)
Screenshot: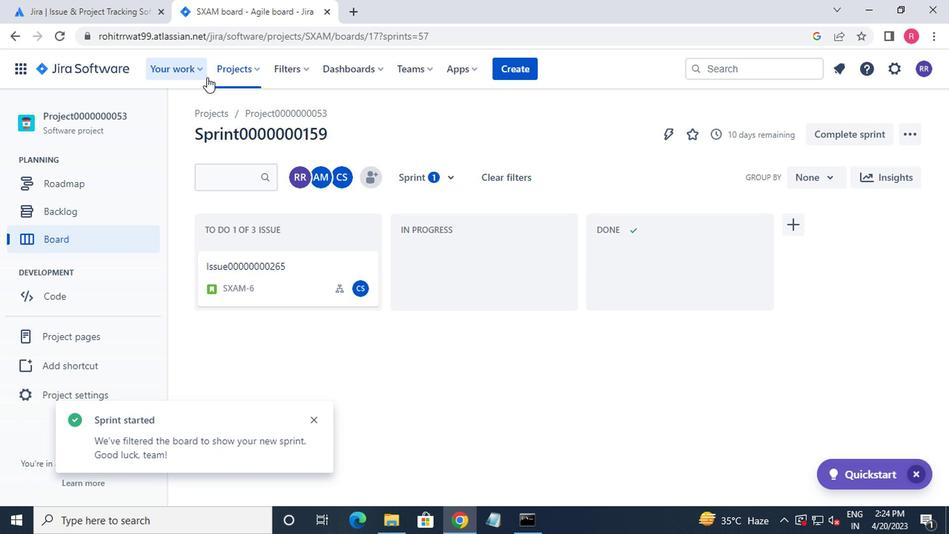 
Action: Mouse pressed left at (228, 78)
Screenshot: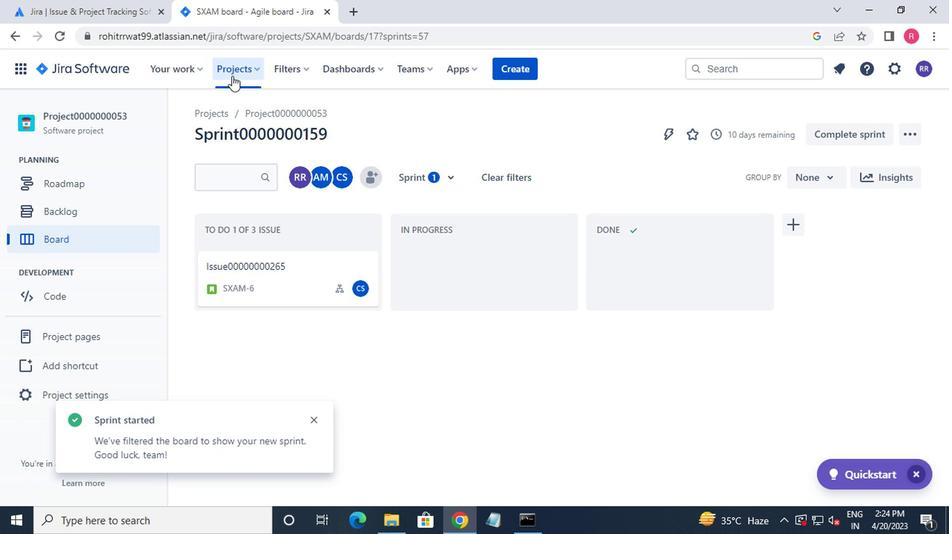 
Action: Mouse moved to (272, 182)
Screenshot: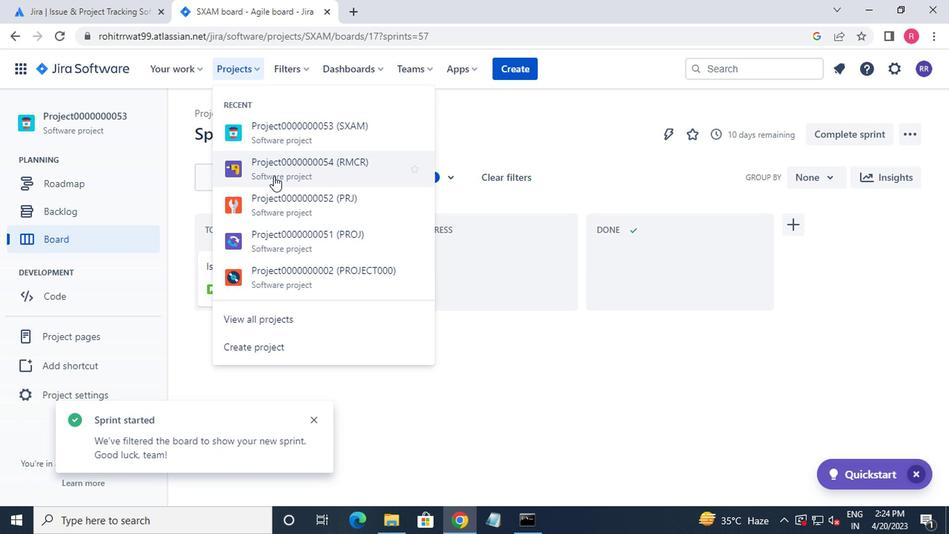 
Action: Mouse pressed left at (272, 182)
Screenshot: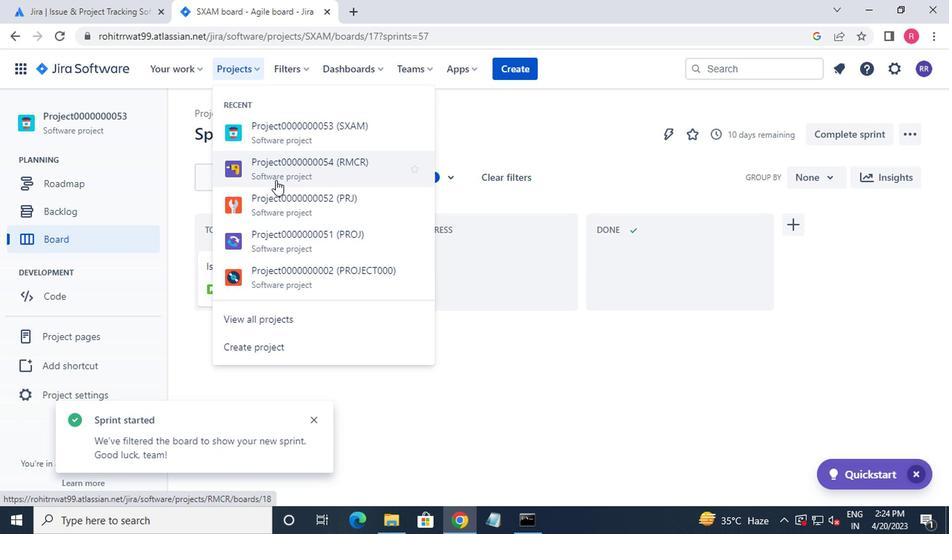 
Action: Mouse moved to (81, 222)
Screenshot: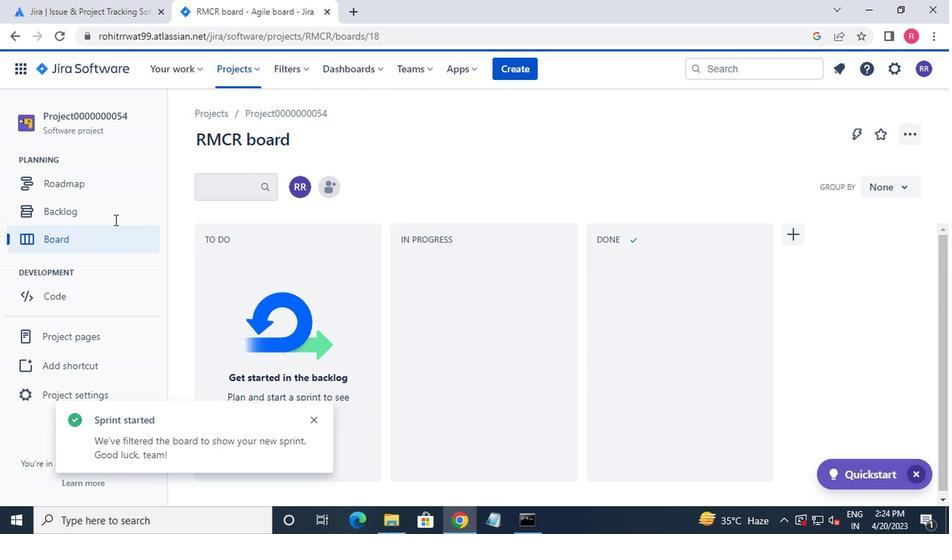 
Action: Mouse pressed left at (81, 222)
Screenshot: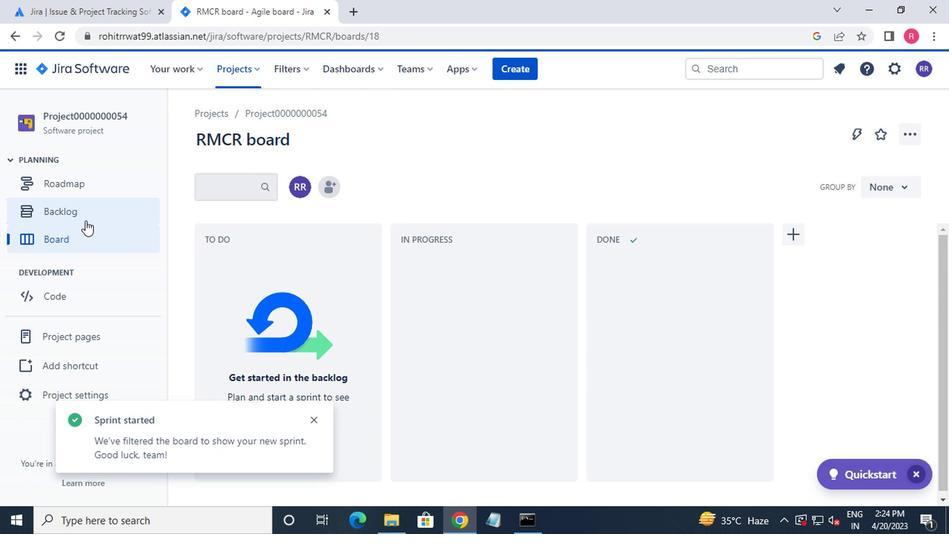 
Action: Mouse moved to (836, 218)
Screenshot: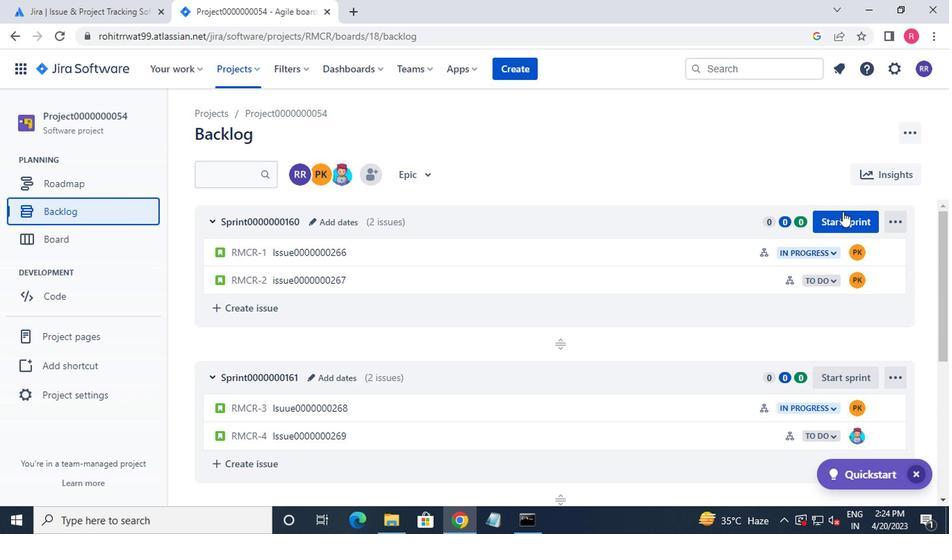 
Action: Mouse pressed left at (836, 218)
Screenshot: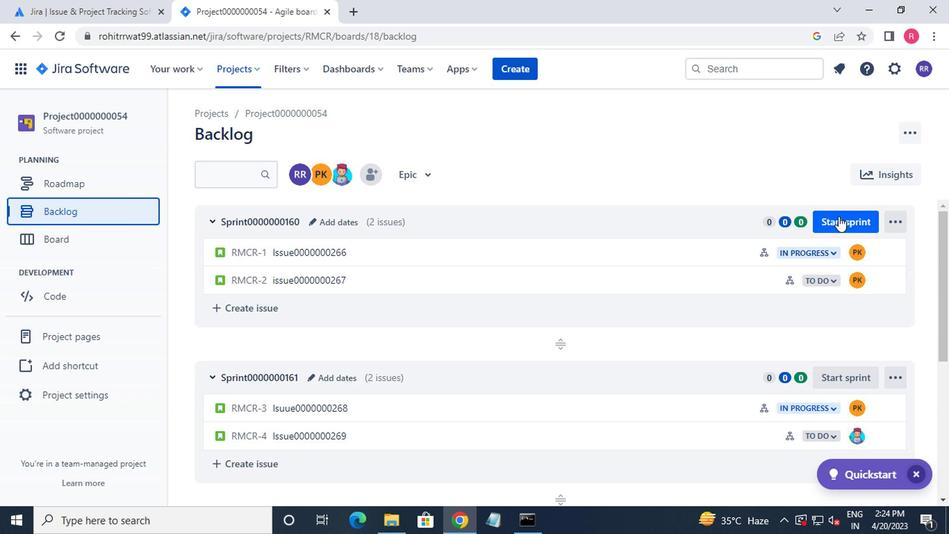
Action: Mouse moved to (505, 285)
Screenshot: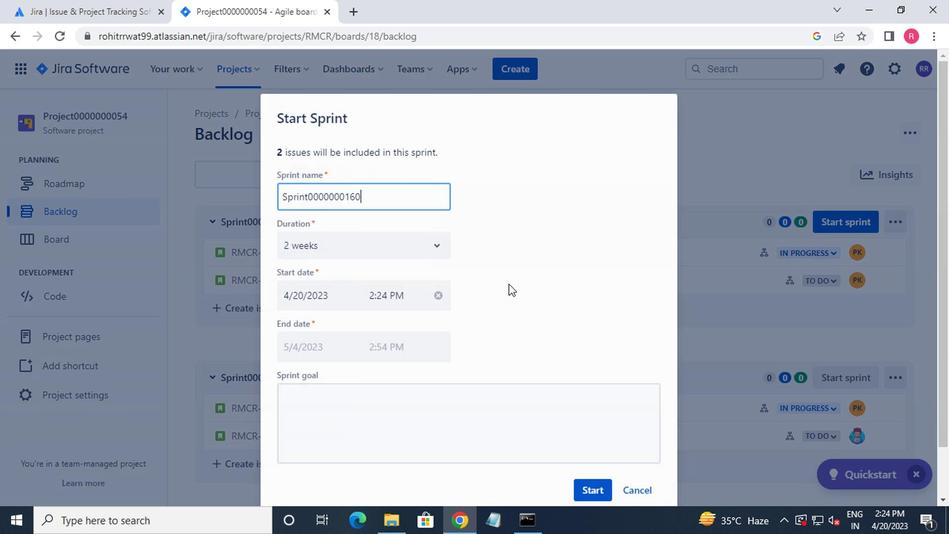 
Action: Mouse scrolled (505, 284) with delta (0, 0)
Screenshot: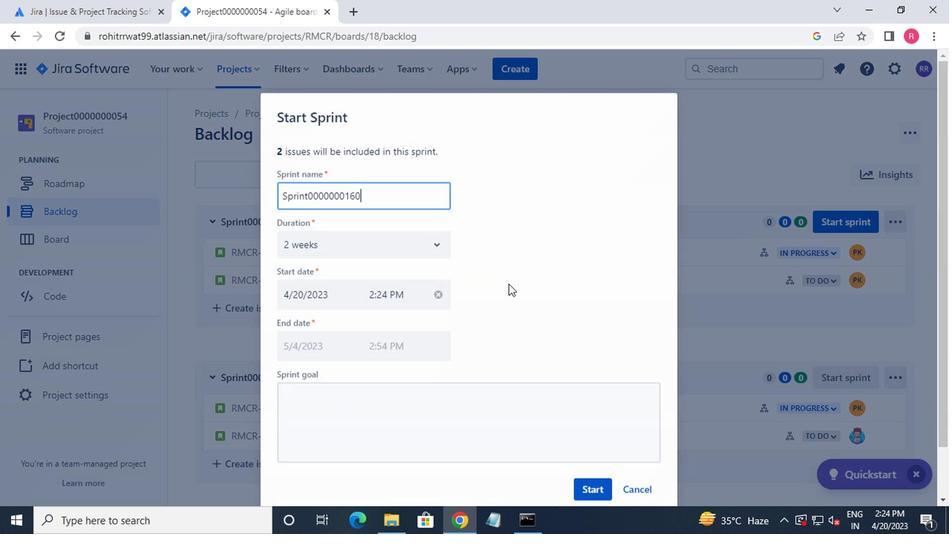 
Action: Mouse moved to (505, 286)
Screenshot: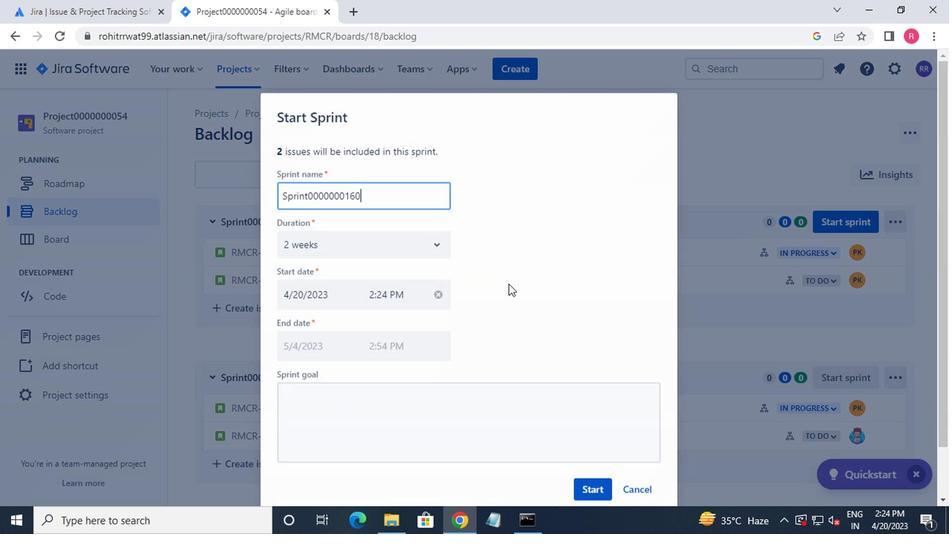 
Action: Mouse scrolled (505, 285) with delta (0, 0)
Screenshot: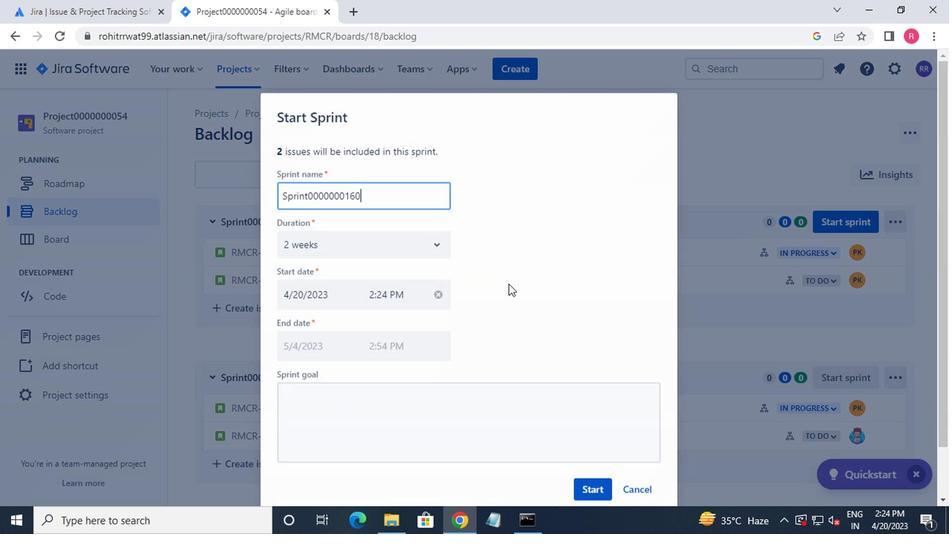 
Action: Mouse scrolled (505, 285) with delta (0, 0)
Screenshot: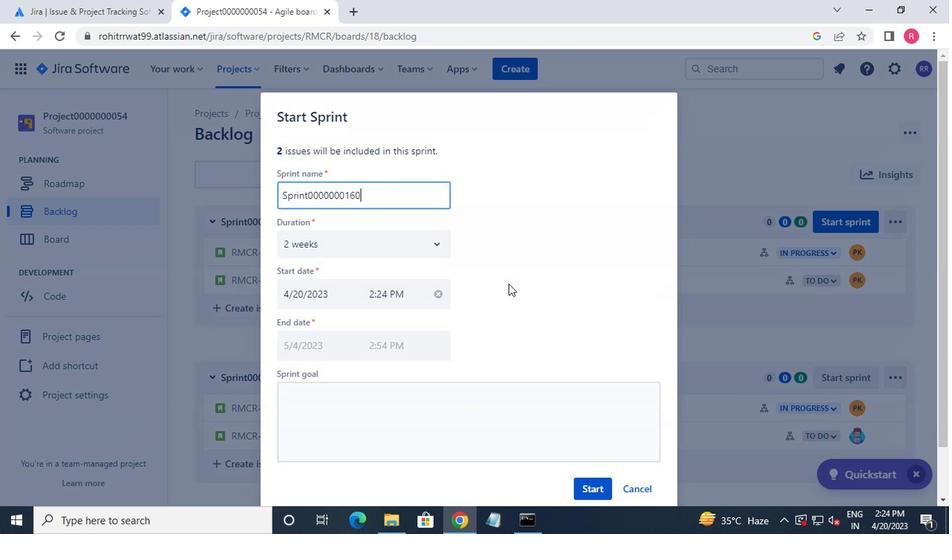 
Action: Mouse scrolled (505, 285) with delta (0, 0)
Screenshot: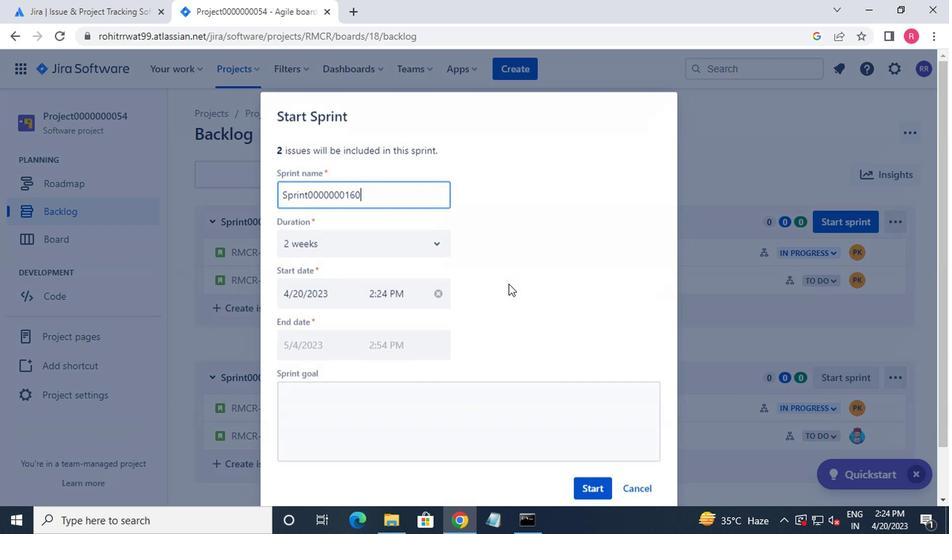 
Action: Mouse scrolled (505, 285) with delta (0, 0)
Screenshot: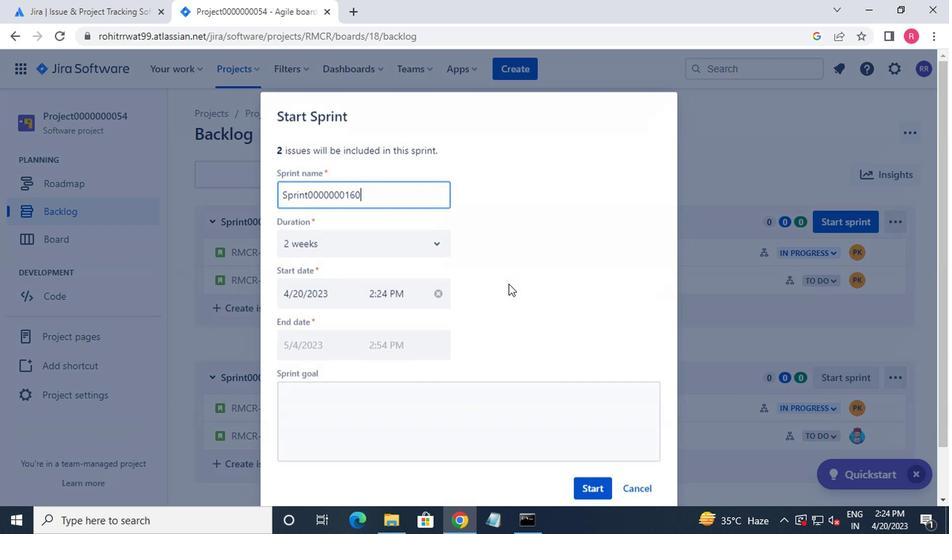 
Action: Mouse scrolled (505, 285) with delta (0, 0)
Screenshot: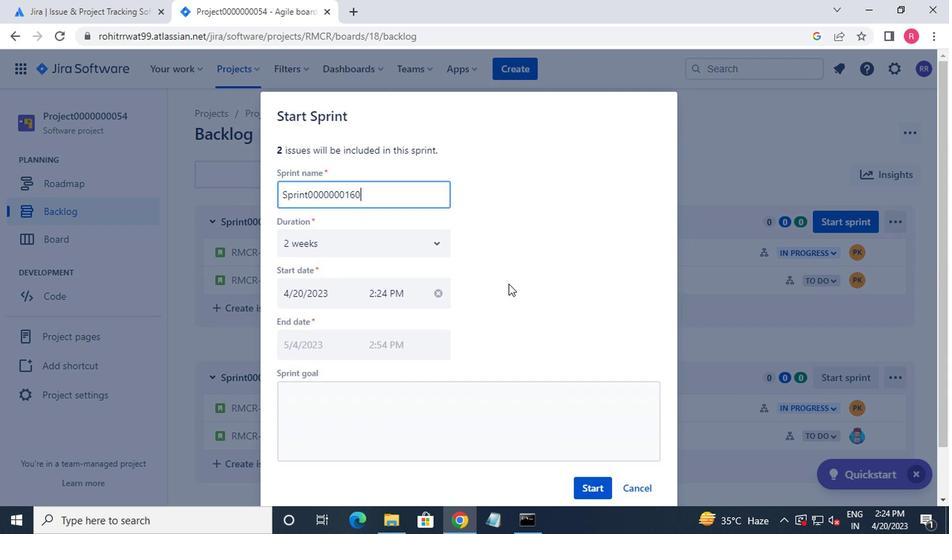 
Action: Mouse moved to (590, 424)
Screenshot: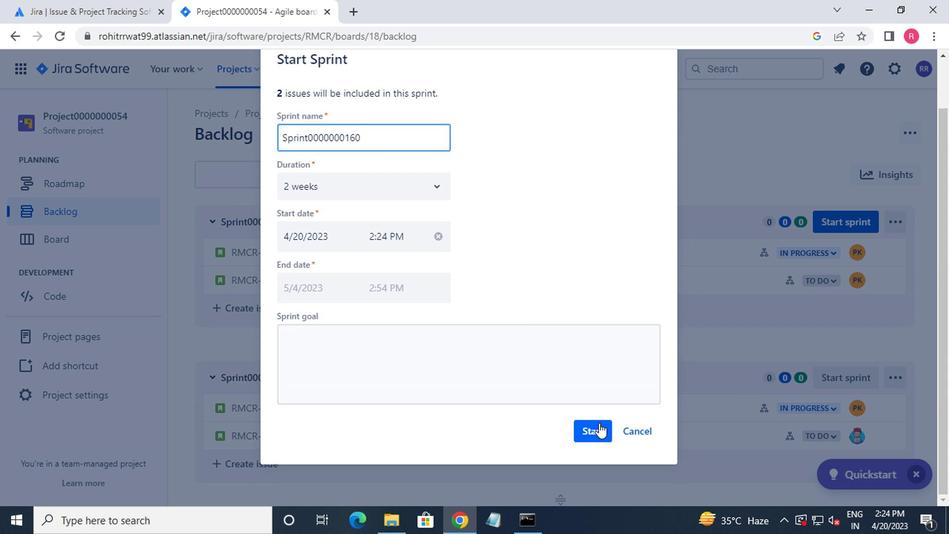 
Action: Mouse pressed left at (590, 424)
Screenshot: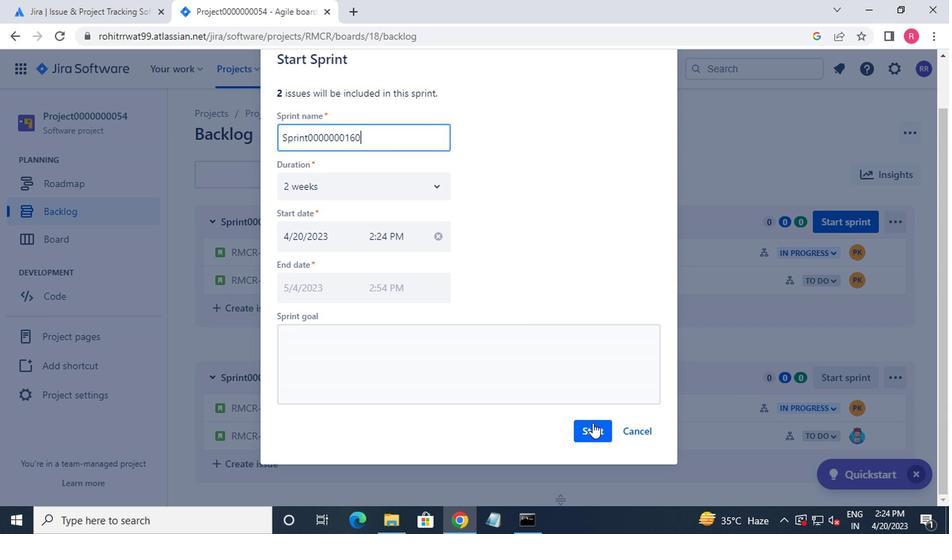 
Action: Mouse moved to (592, 422)
Screenshot: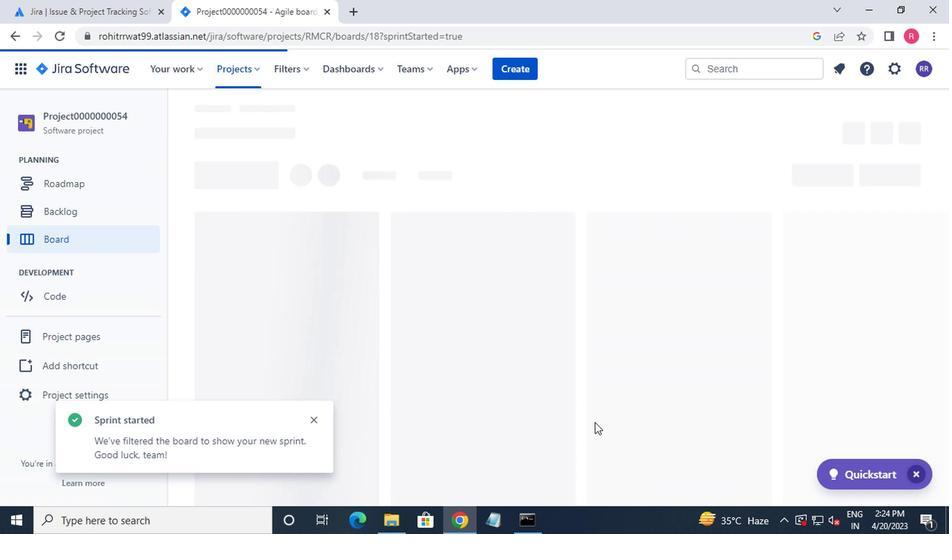 
Action: Key pressed <Key.f8>
Screenshot: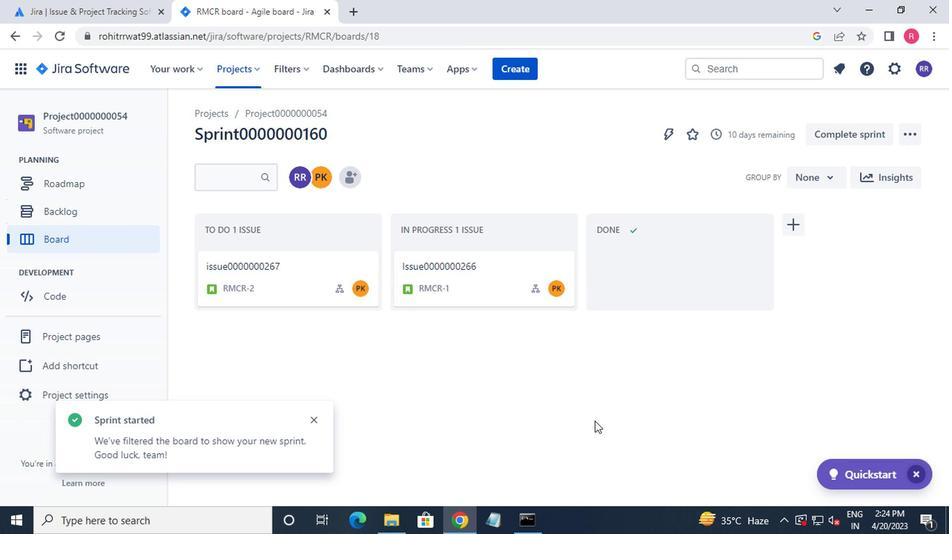 
